 Task: Set up a 60-minute meeting to discuss employee recognition.
Action: Mouse moved to (127, 152)
Screenshot: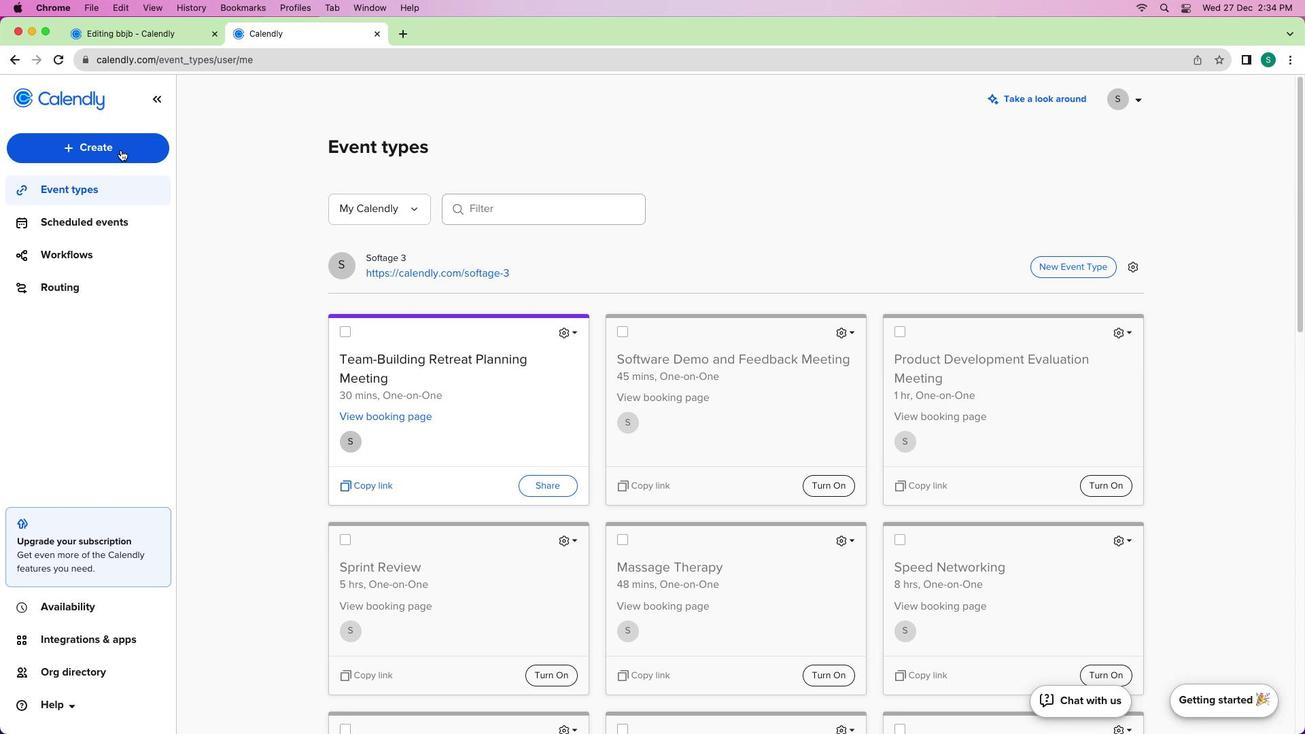 
Action: Mouse pressed left at (127, 152)
Screenshot: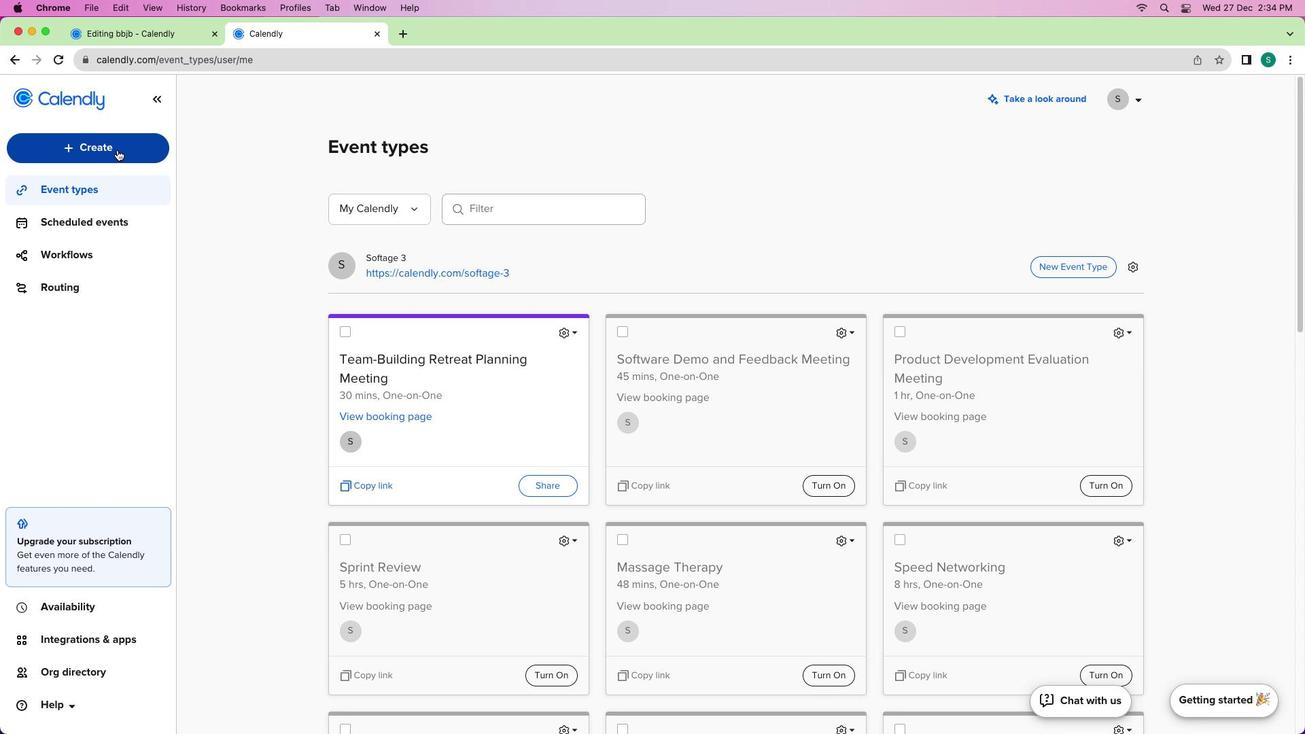 
Action: Mouse moved to (117, 149)
Screenshot: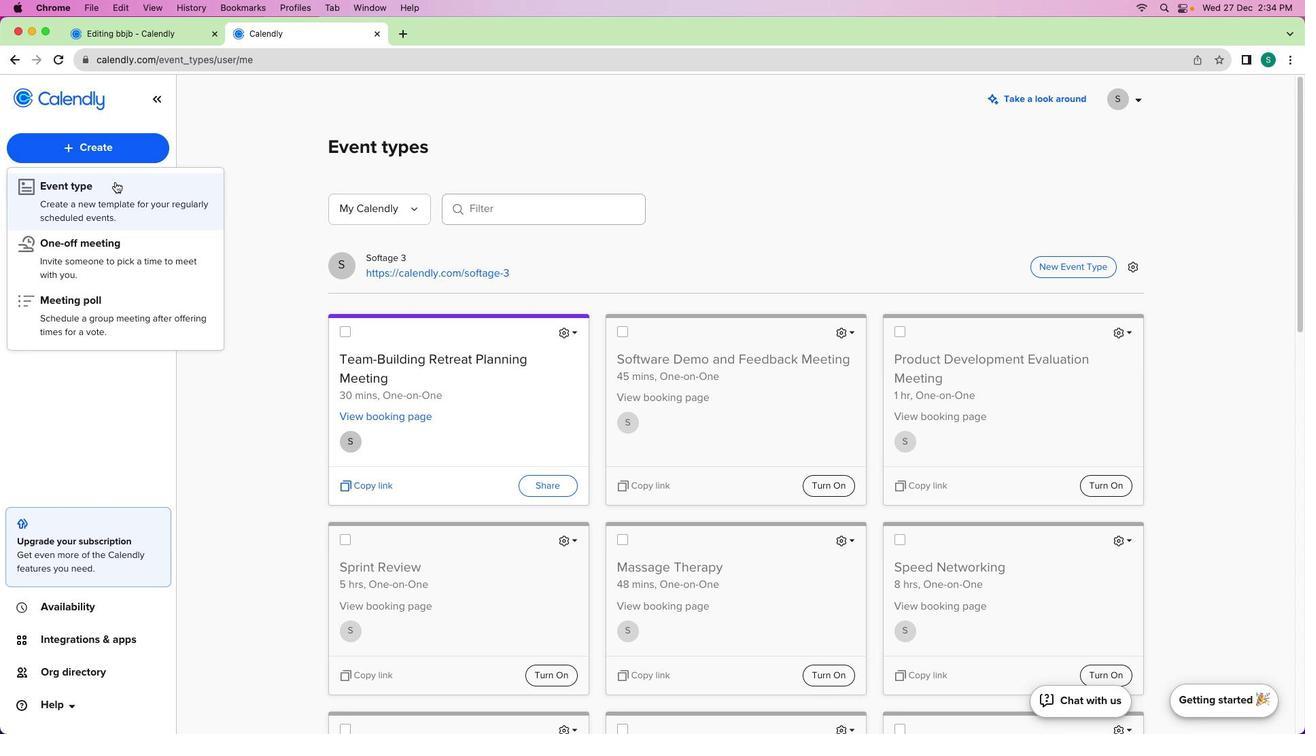 
Action: Mouse pressed left at (117, 149)
Screenshot: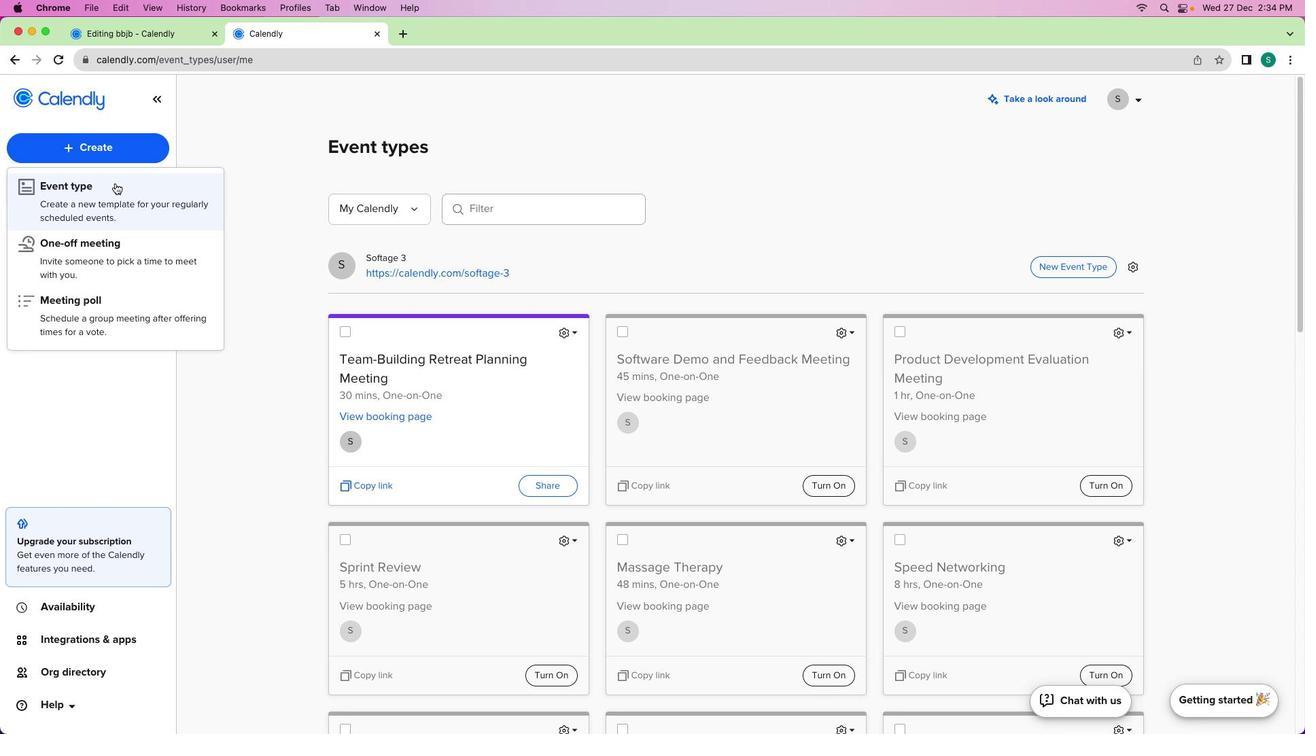
Action: Mouse moved to (114, 185)
Screenshot: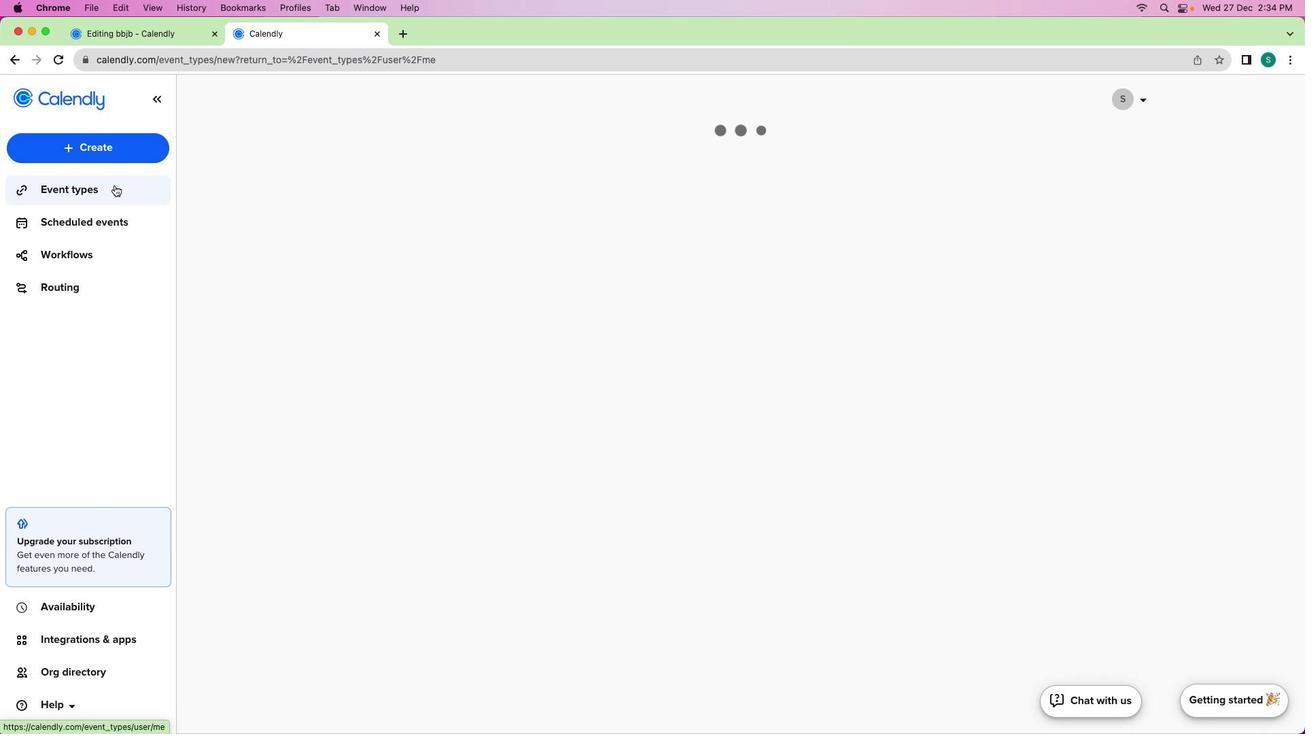 
Action: Mouse pressed left at (114, 185)
Screenshot: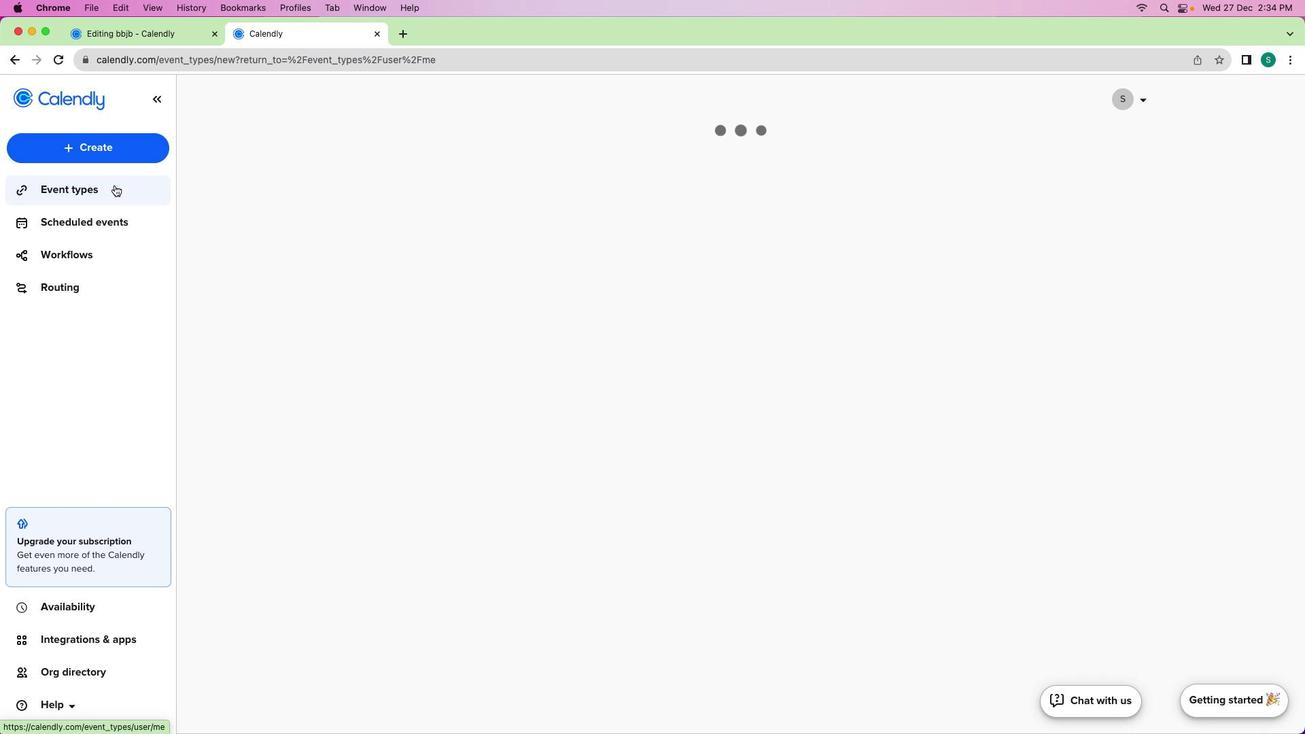 
Action: Mouse moved to (440, 272)
Screenshot: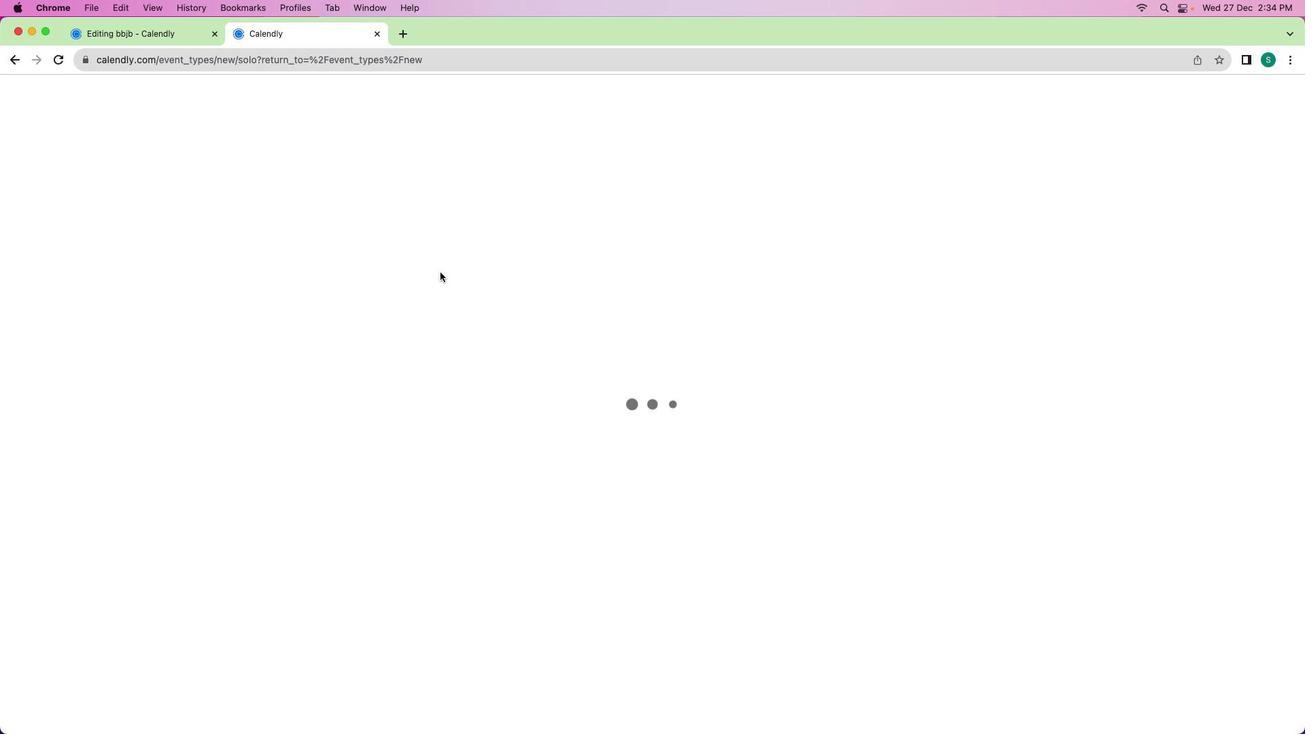 
Action: Mouse pressed left at (440, 272)
Screenshot: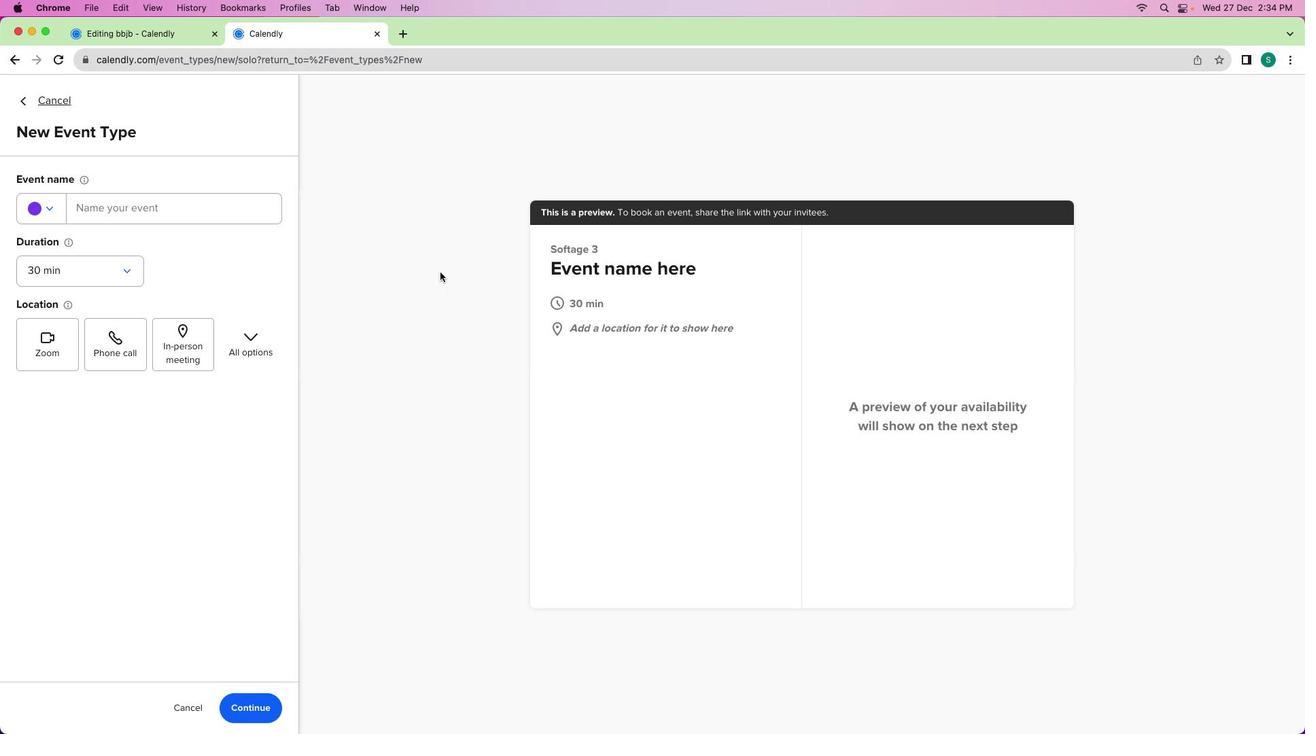 
Action: Mouse moved to (147, 216)
Screenshot: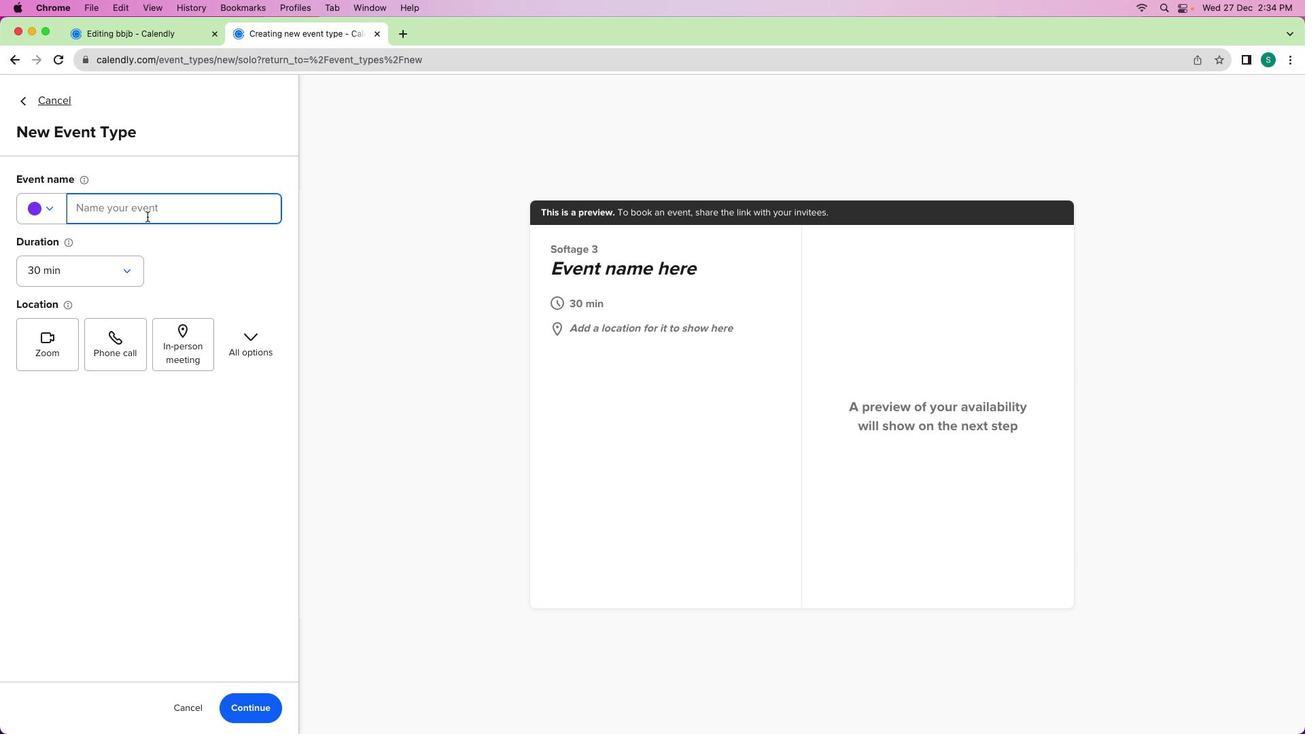 
Action: Mouse pressed left at (147, 216)
Screenshot: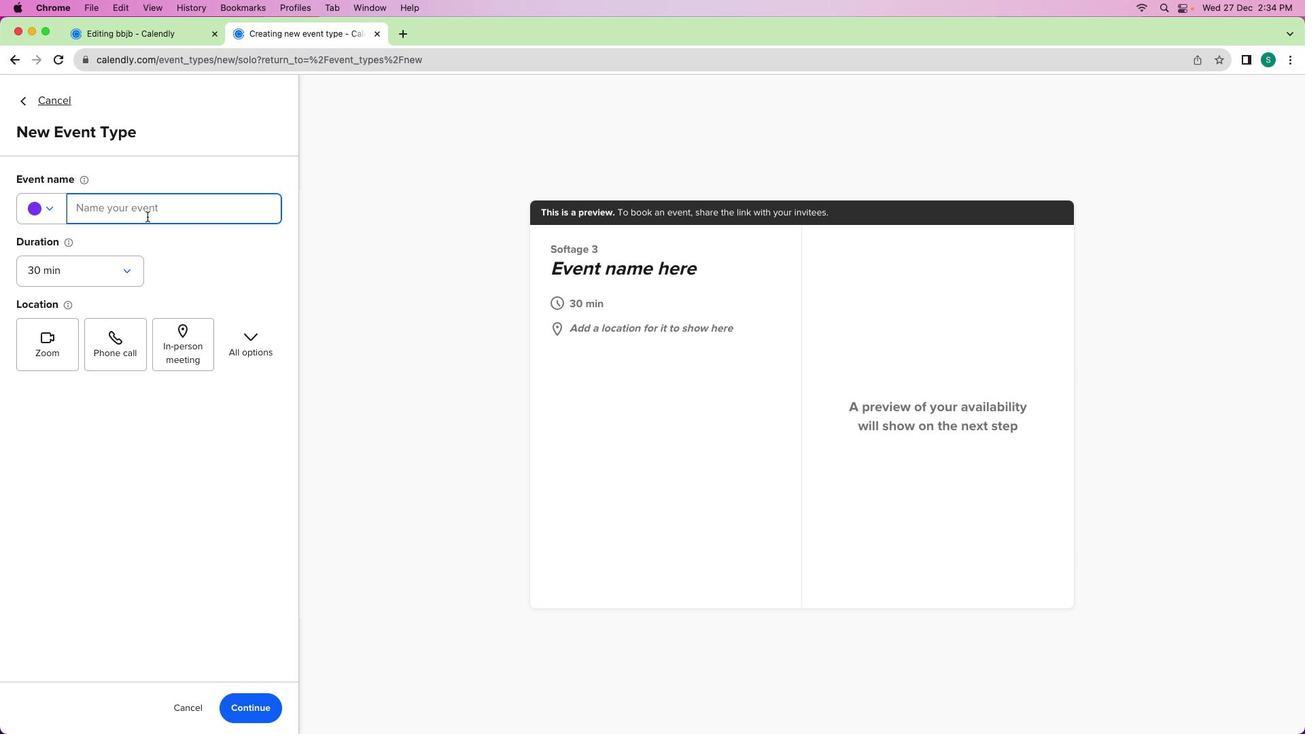 
Action: Key pressed Key.shift'E''M''P''L''O''Y''E''E'Key.spaceKey.shift'R''E''C''O''G'Key.backspaceKey.backspaceKey.backspaceKey.backspaceKey.backspaceKey.backspaceKey.backspaceKey.backspaceKey.backspaceKey.backspaceKey.backspaceKey.backspaceKey.backspaceKey.backspaceKey.backspaceKey.backspaceKey.caps_lockKey.shift'E''m''p''l''o''y''e''e'Key.spaceKey.shift'R''e''c''o''g''n''i''t''i''o''n'Key.spaceKey.shift'D''i''s''c''u''s''s''i''o''n'Key.spaceKey.shift'M''e''e''t''i''n''g'
Screenshot: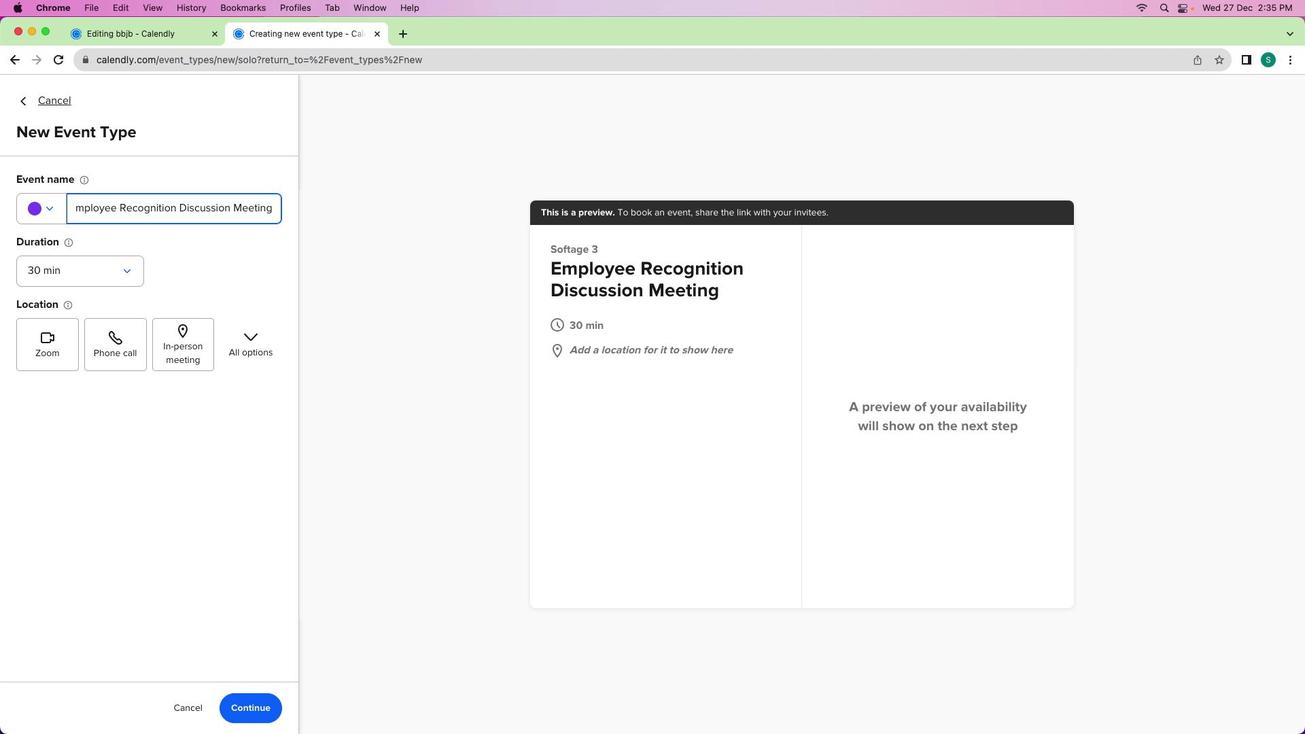 
Action: Mouse moved to (71, 280)
Screenshot: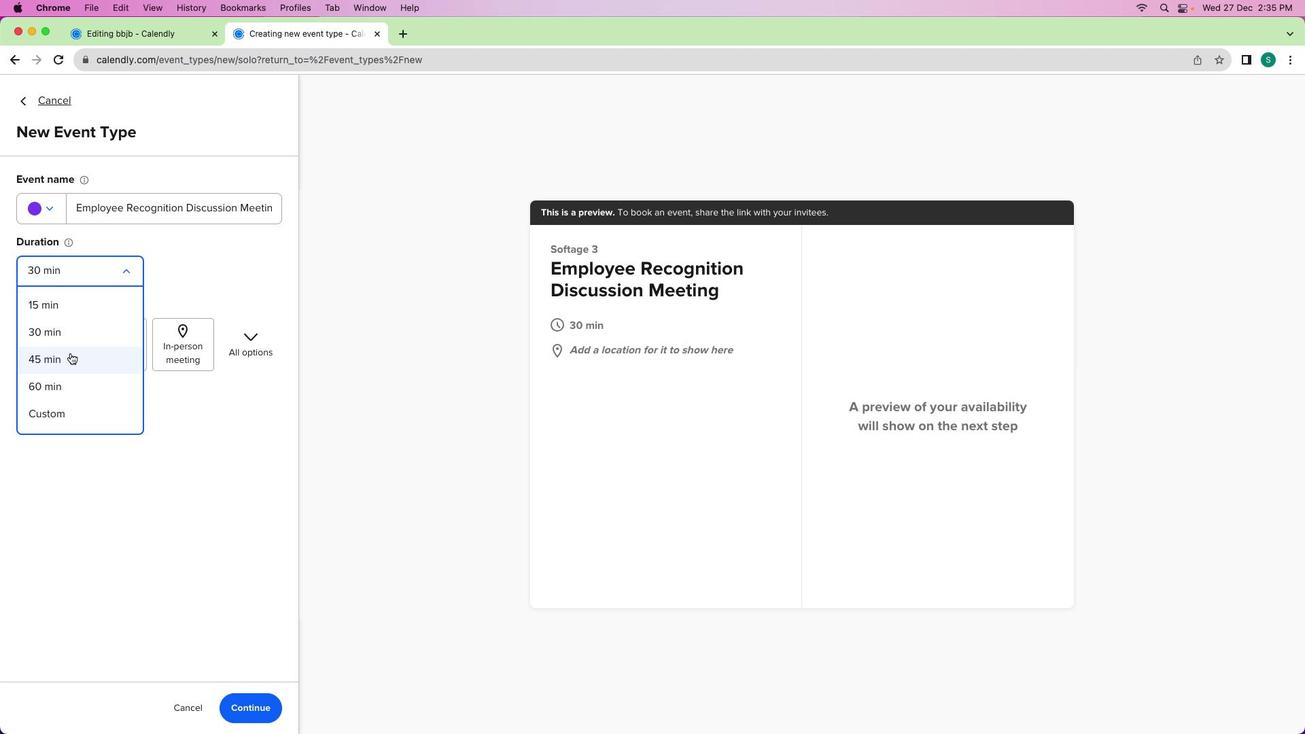 
Action: Mouse pressed left at (71, 280)
Screenshot: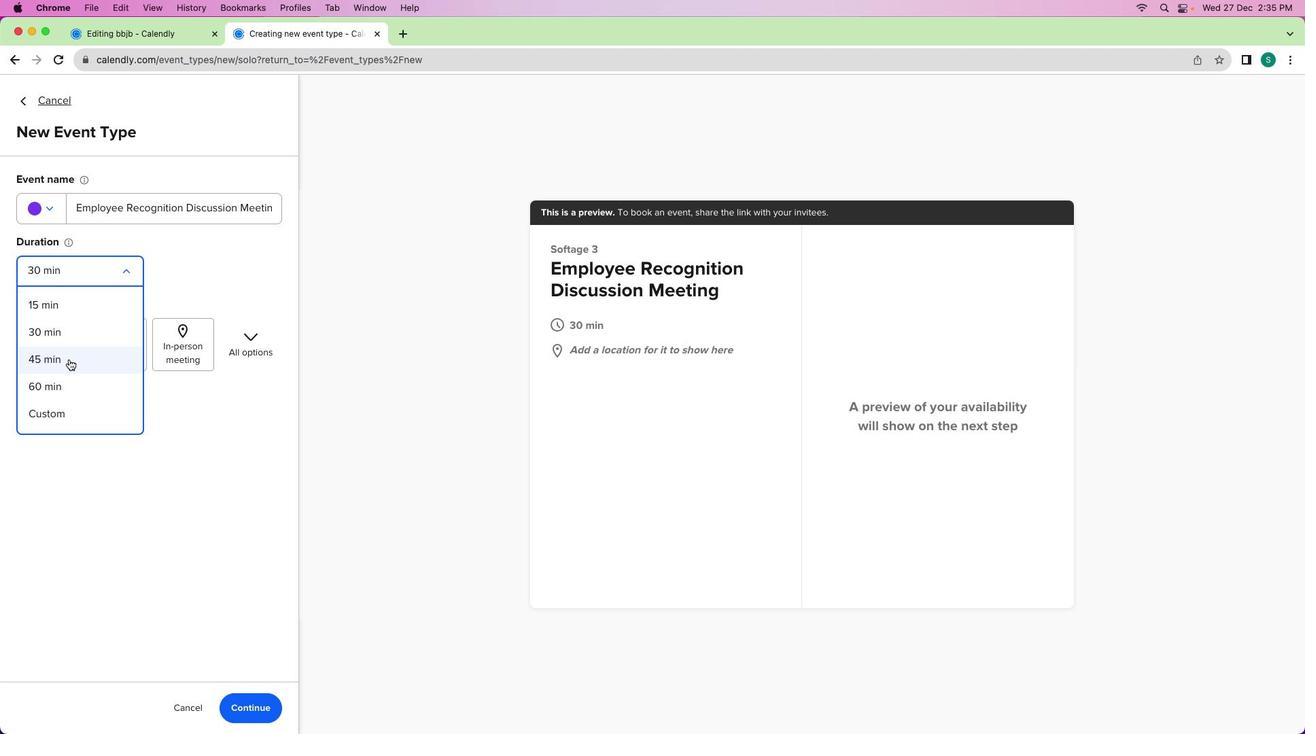 
Action: Mouse moved to (65, 380)
Screenshot: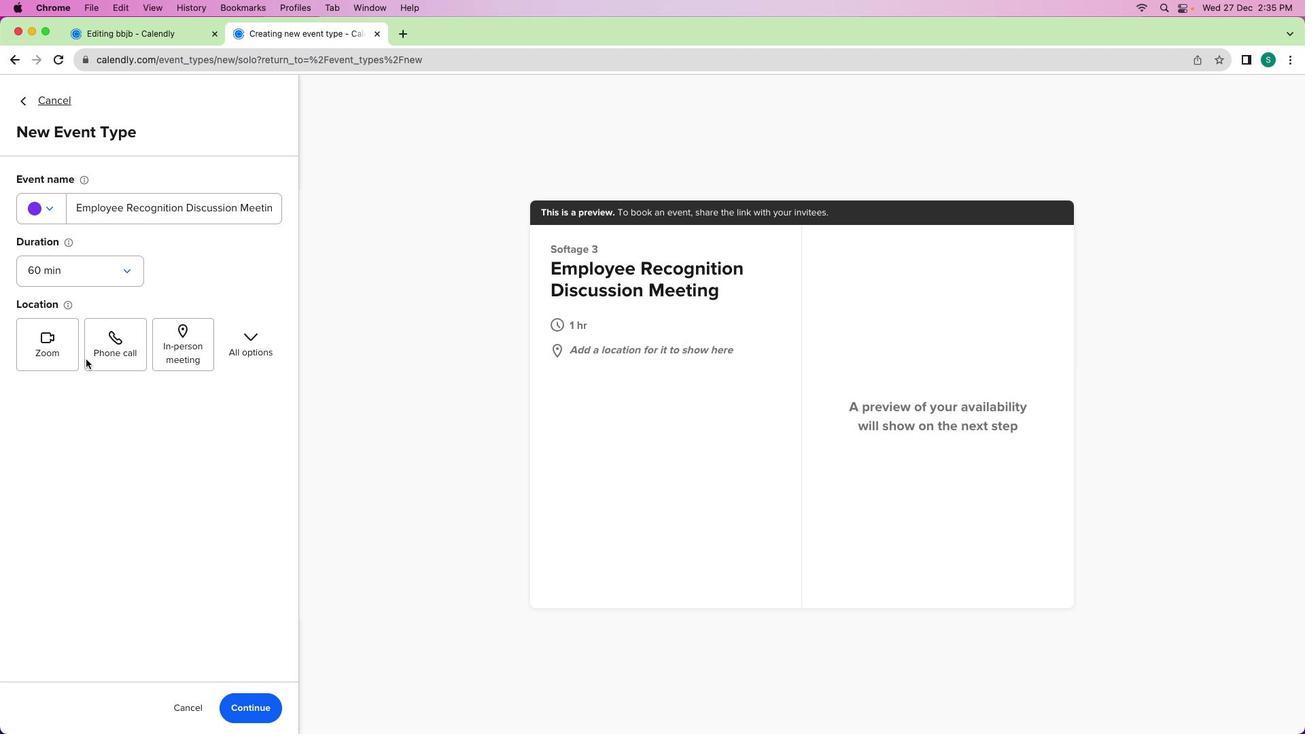 
Action: Mouse pressed left at (65, 380)
Screenshot: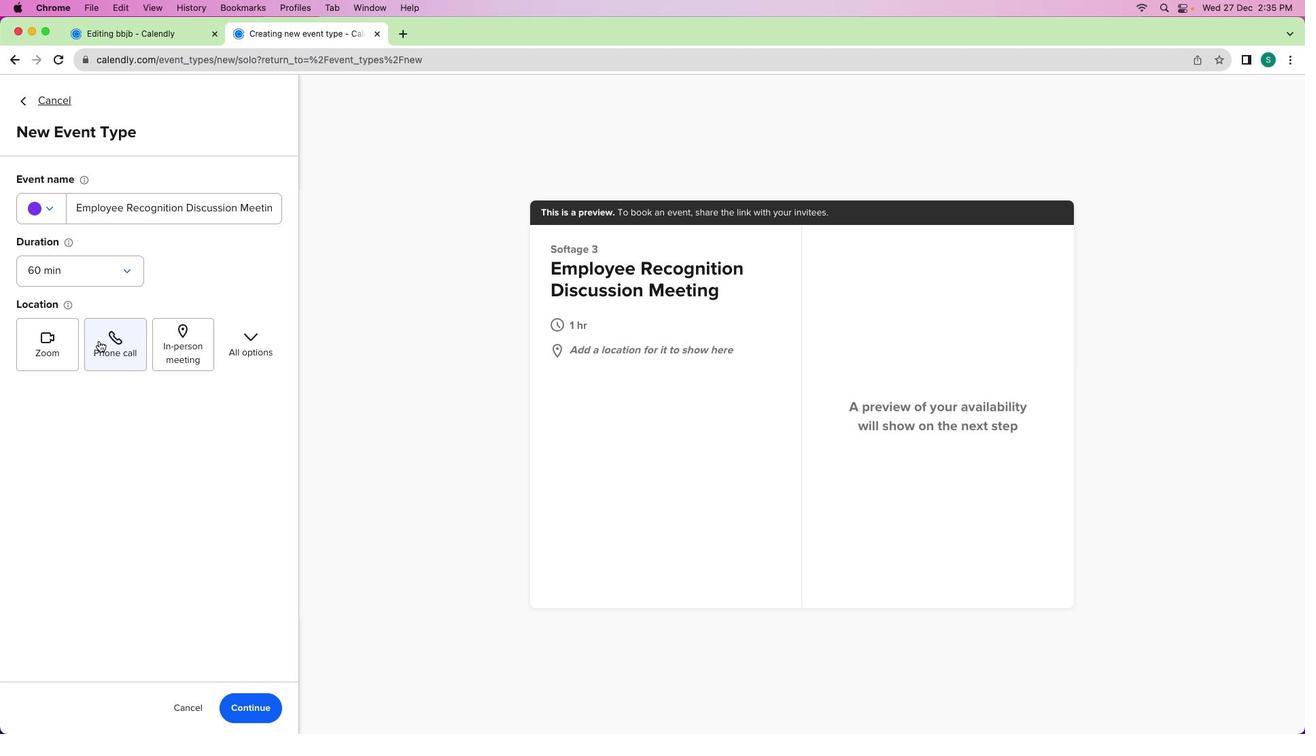 
Action: Mouse moved to (58, 369)
Screenshot: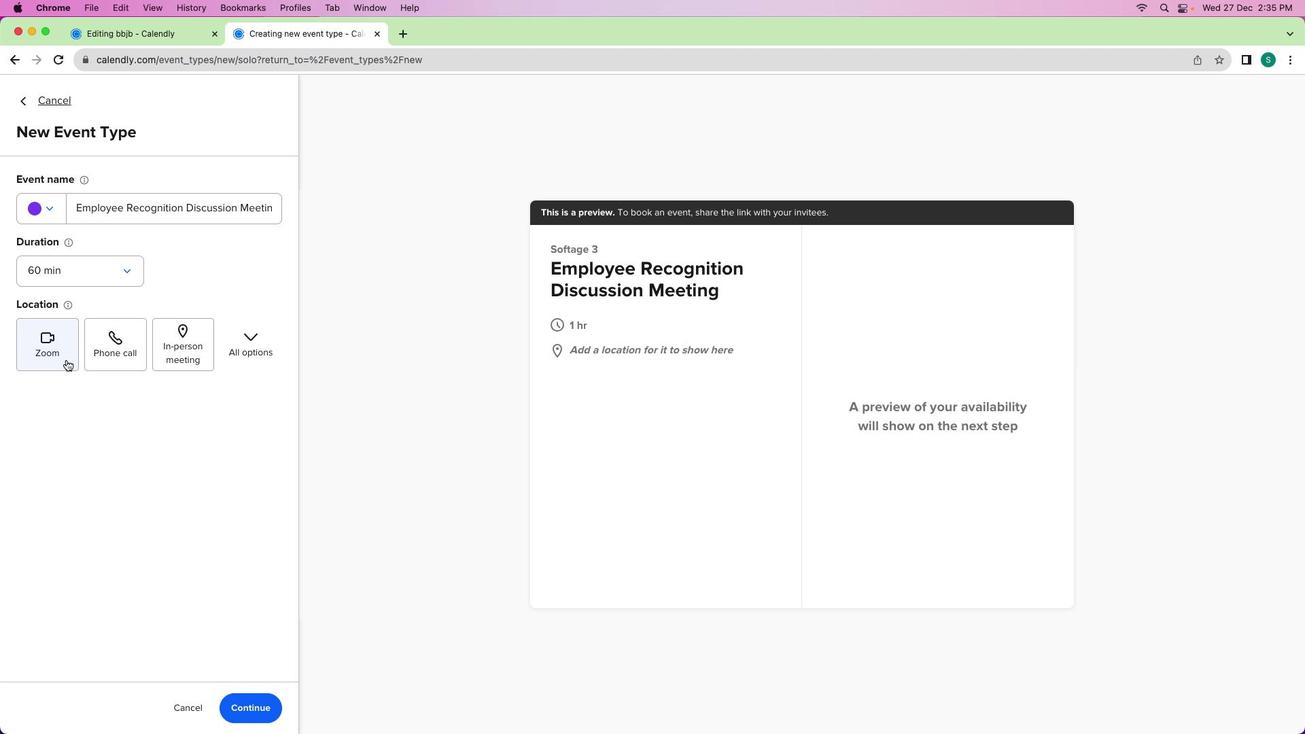 
Action: Mouse pressed left at (58, 369)
Screenshot: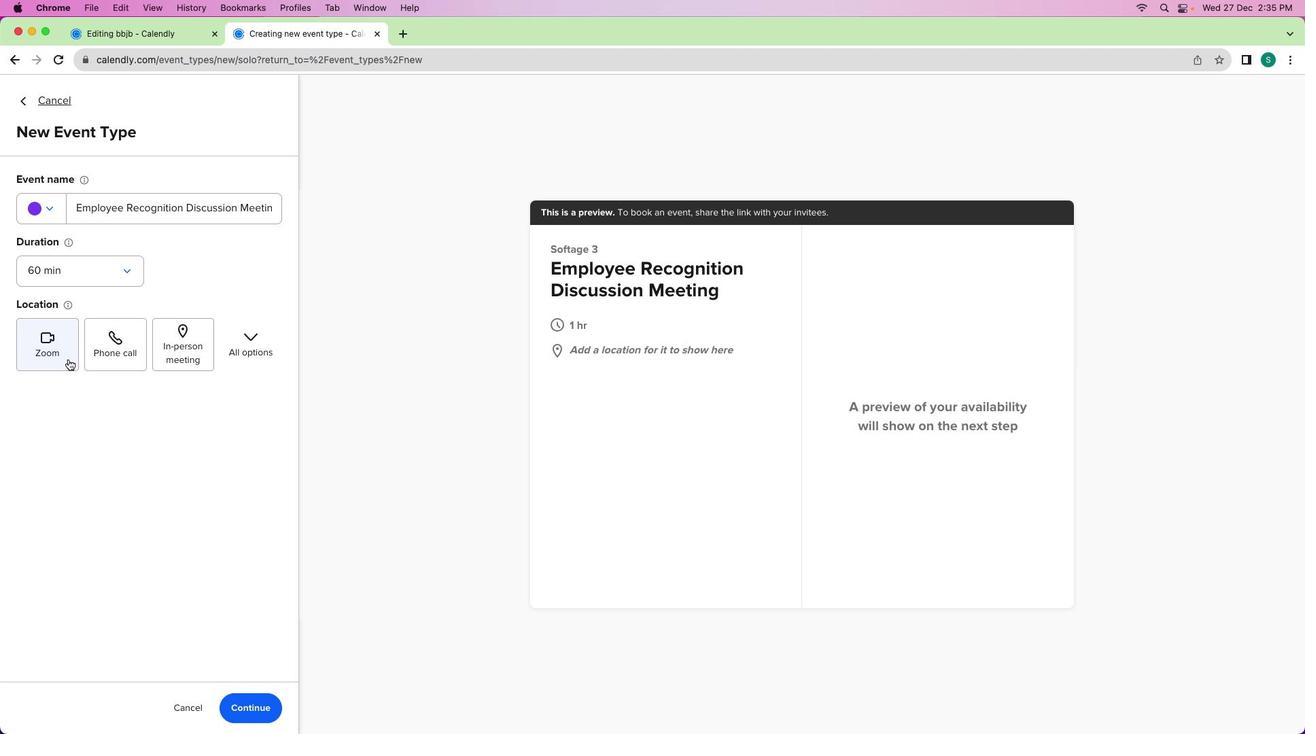 
Action: Mouse moved to (68, 359)
Screenshot: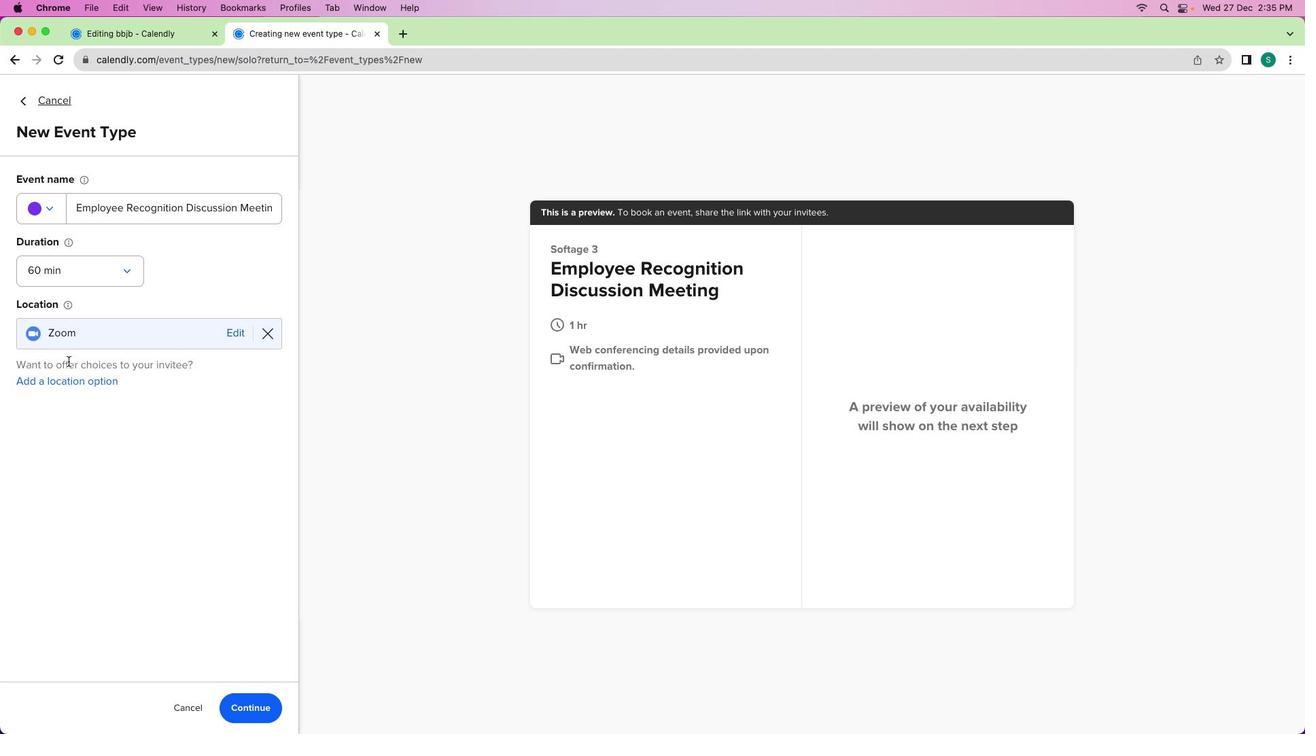 
Action: Mouse pressed left at (68, 359)
Screenshot: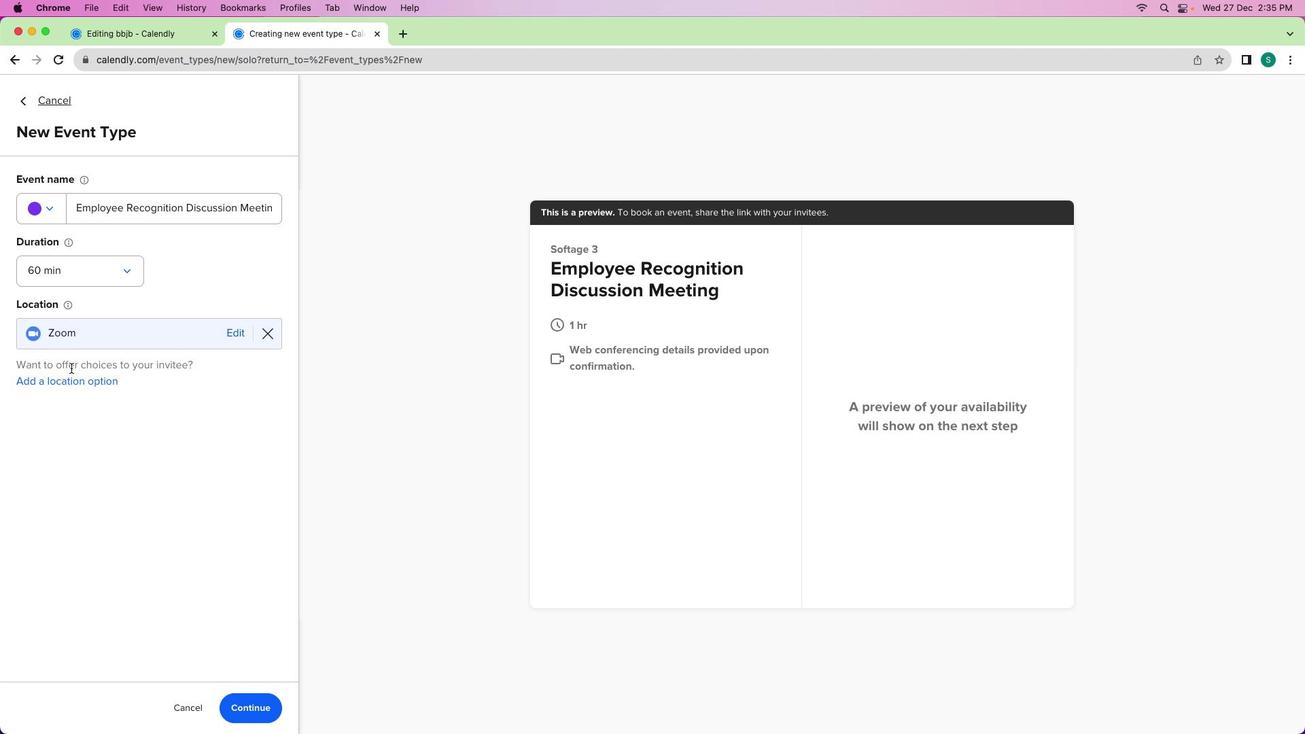 
Action: Mouse moved to (267, 703)
Screenshot: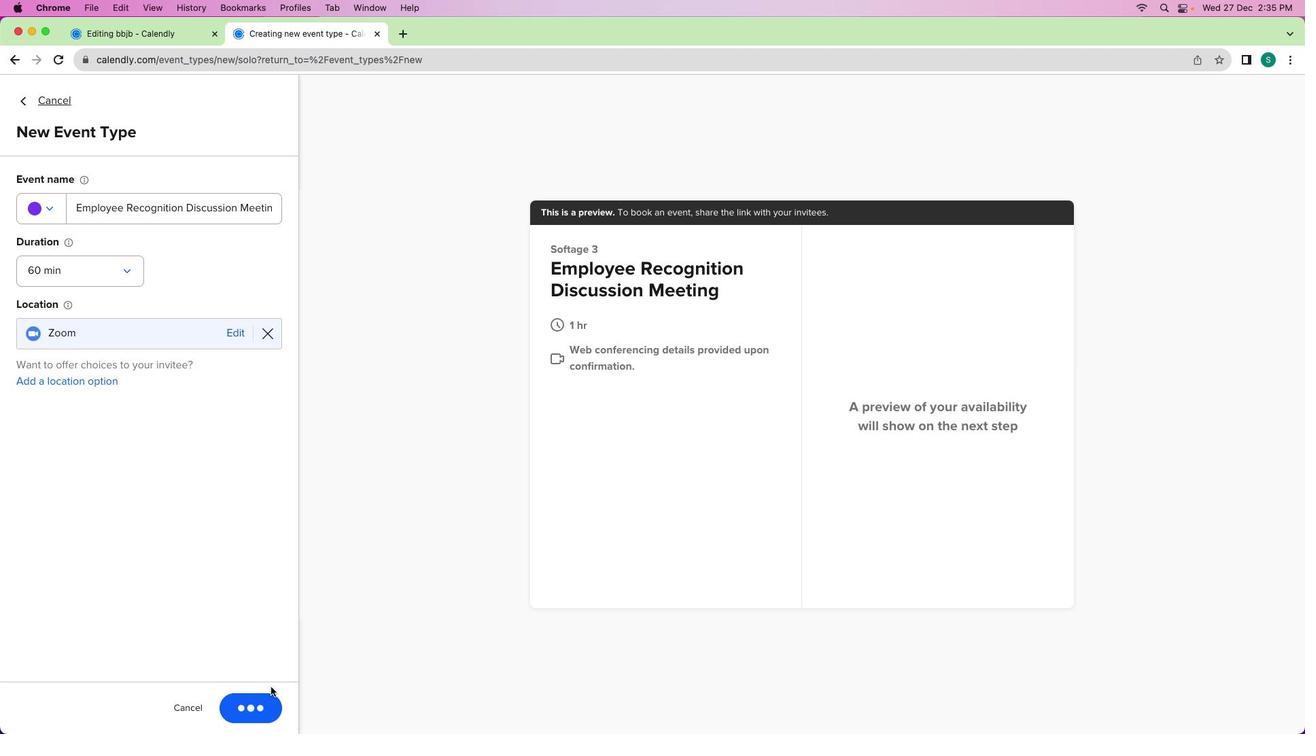 
Action: Mouse pressed left at (267, 703)
Screenshot: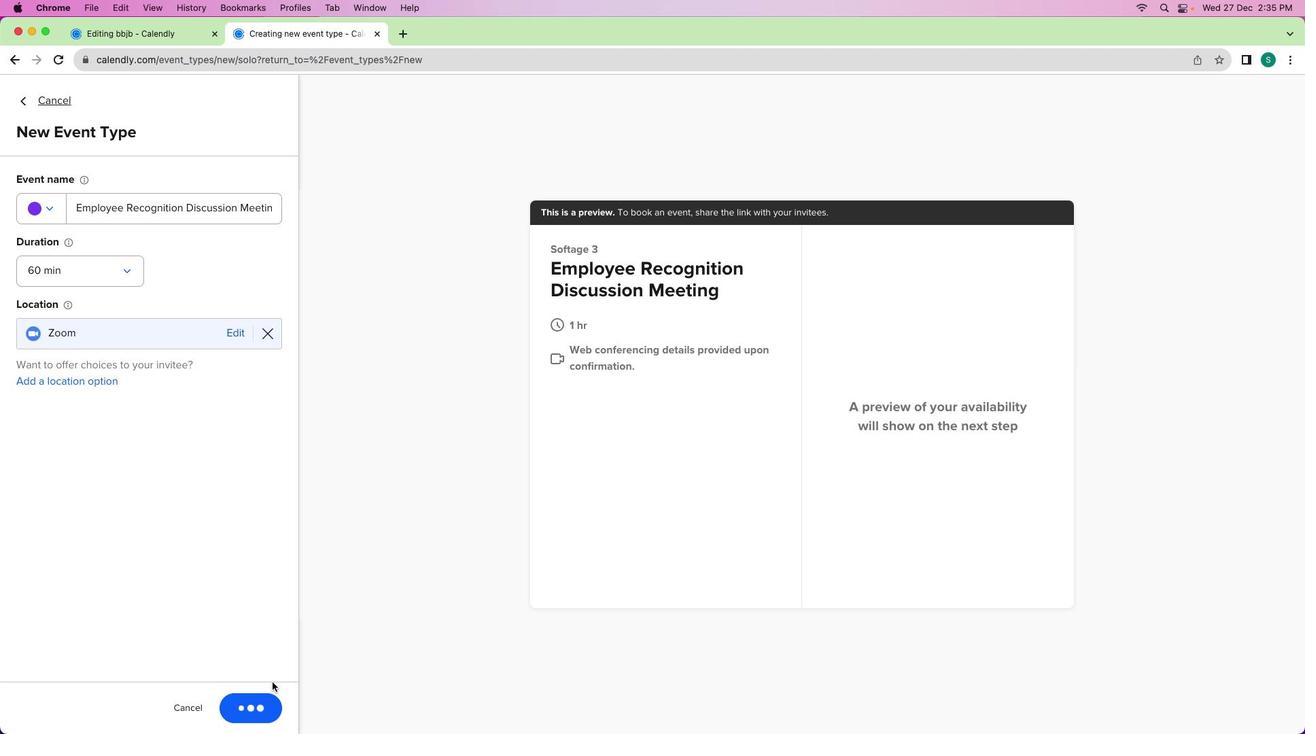 
Action: Mouse moved to (206, 219)
Screenshot: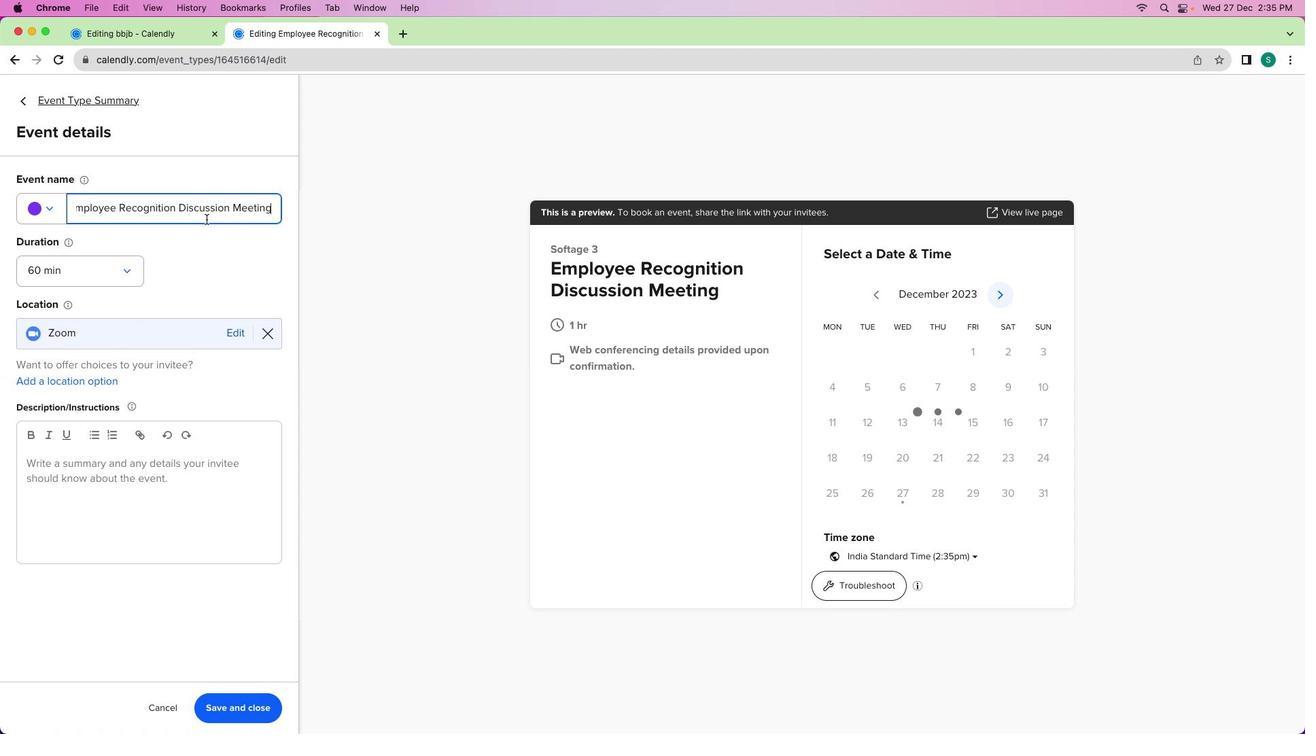 
Action: Mouse pressed left at (206, 219)
Screenshot: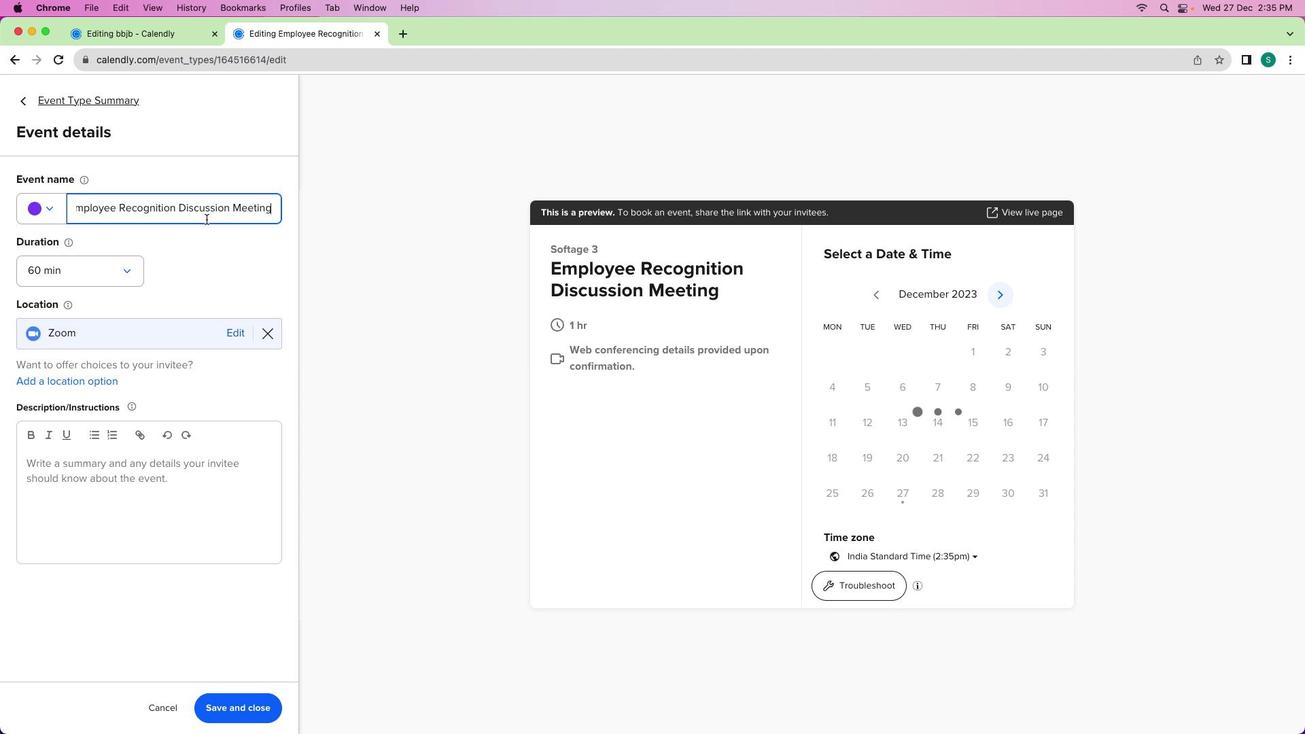 
Action: Mouse moved to (127, 475)
Screenshot: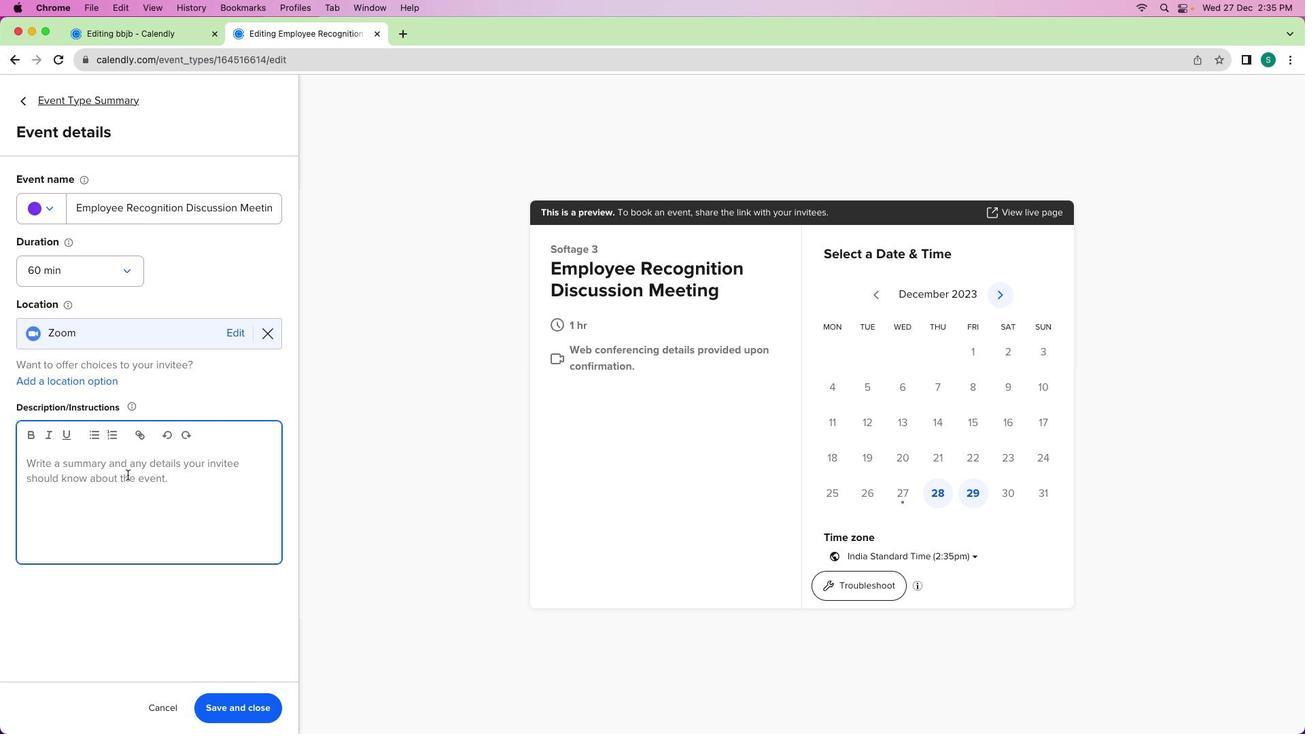 
Action: Mouse pressed left at (127, 475)
Screenshot: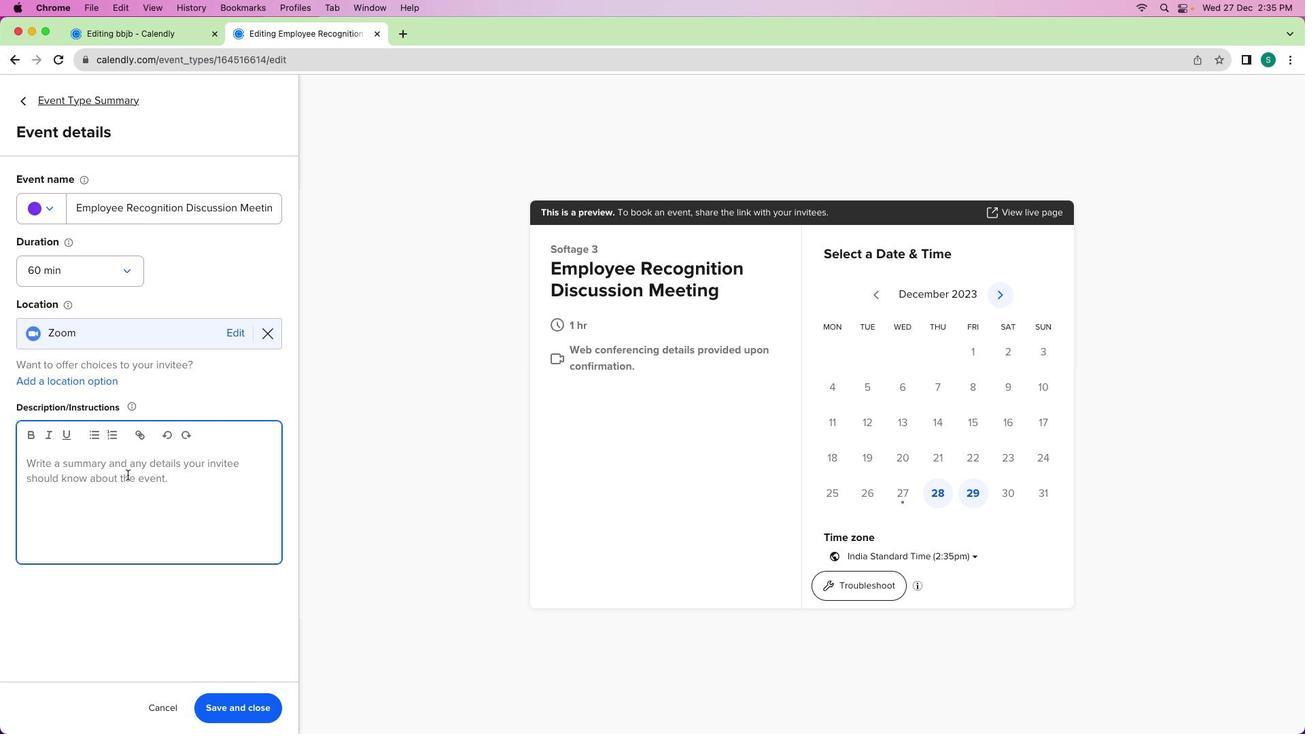 
Action: Mouse moved to (127, 475)
Screenshot: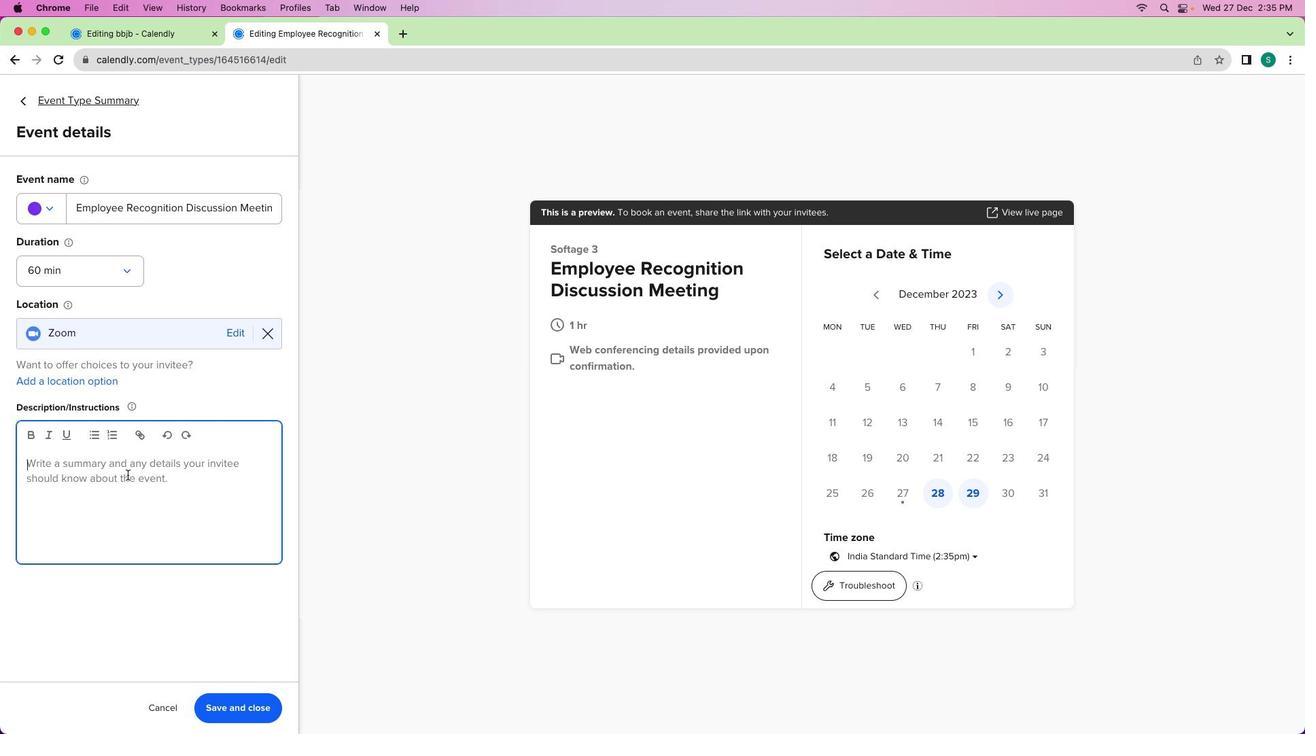 
Action: Key pressed Key.shift'J''o''i''n'Key.space'f''o''r'Key.space'a'Key.space'6''0''-''m''i''n''u''t''e'Key.space'n''e'Key.backspaceKey.backspace'm''e''e''t''i''n''g'Key.space't''o'Key.space'd''i''s''c''s'Key.backspace'u''s''s'Key.space'e''m''p''l''o''y''e''e'Key.space'r''e''c''o''g''n''i''t''i''o''n'Key.space's''t''r''a''t''e''g''i''e''s'Key.space'a''n''d'Key.space'i''n''i''t''i''a''t''i''v''e''s''.'Key.spaceKey.shift'Y''o''u''r'Key.spaceKey.space'i''n''s''i''g''h''t''s'Key.space'a''r''e'Key.space'v''a''l''u''a''b''l''e'Key.space'a''s'Key.space'w''e'Key.space'a''i''m'Key.space't''o'Key.space'e''n''h''a''n''c''e'Key.space'o''u''r'Key.space'r''e''c''o''g''n''i''t''i''o''n'Key.space'p''r''o''g''r''a''m''s'Key.space'a''n''n''d'Key.space'c'Key.leftKey.leftKey.leftKey.backspaceKey.down'r''e''a''t''e'Key.space'a'Key.space'p''o''s''i''t''i''v''e'Key.space'a''n''d'Key.space'm''o''t''i''v''a''t''i''n''g'Key.space'w''o''r''k''p''l''a''c''c'Key.backspace'r'Key.backspace'e''.'
Screenshot: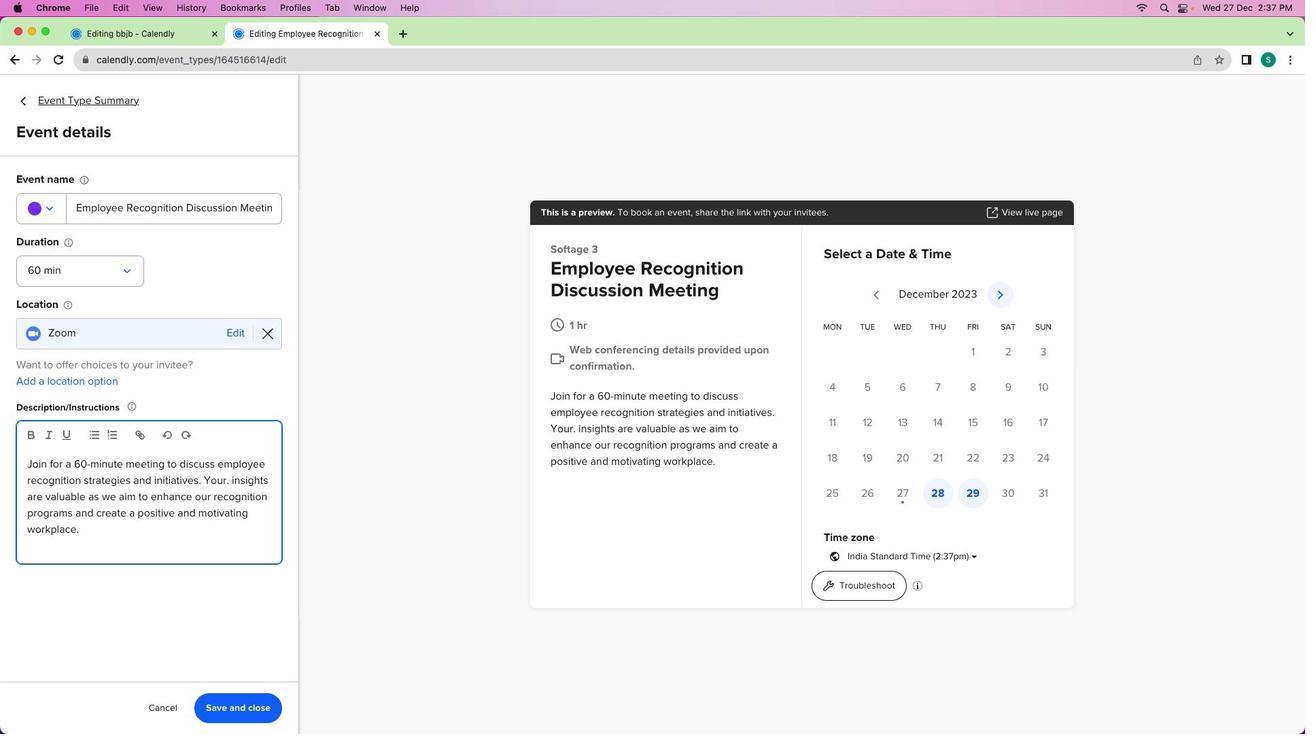 
Action: Mouse moved to (229, 703)
Screenshot: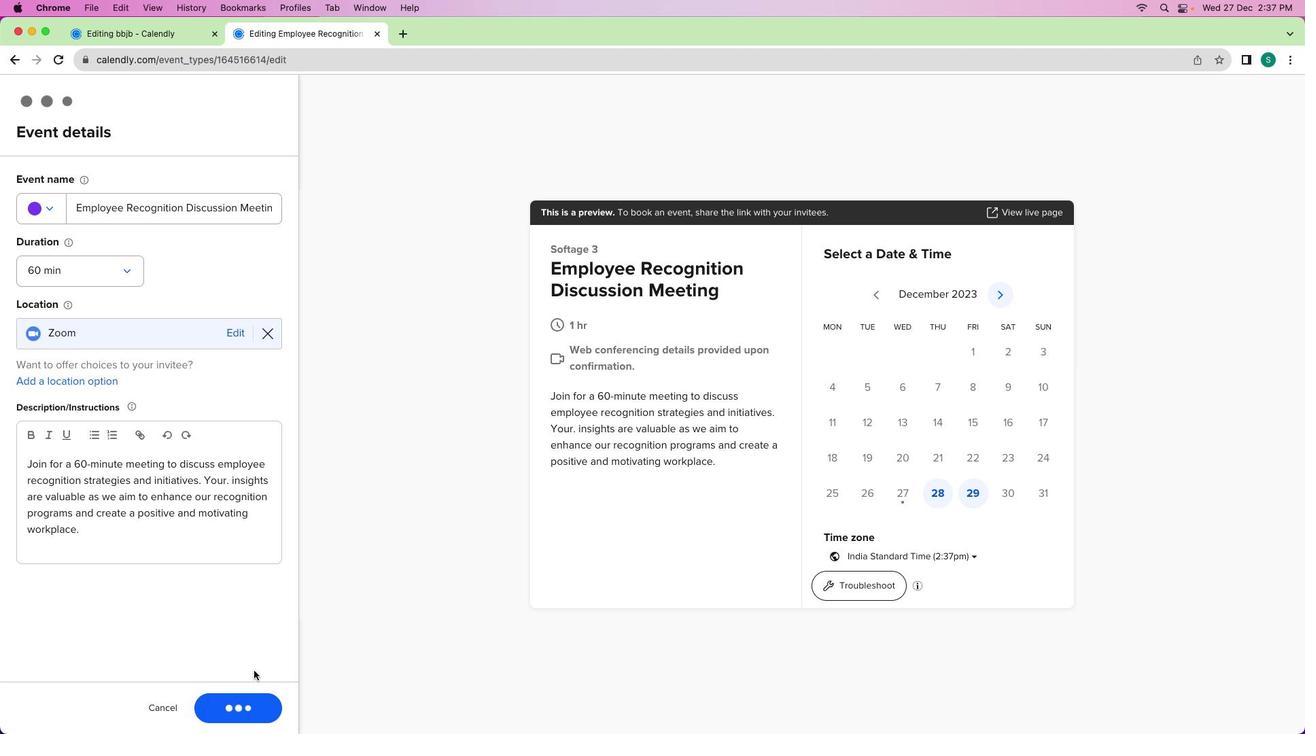 
Action: Mouse pressed left at (229, 703)
Screenshot: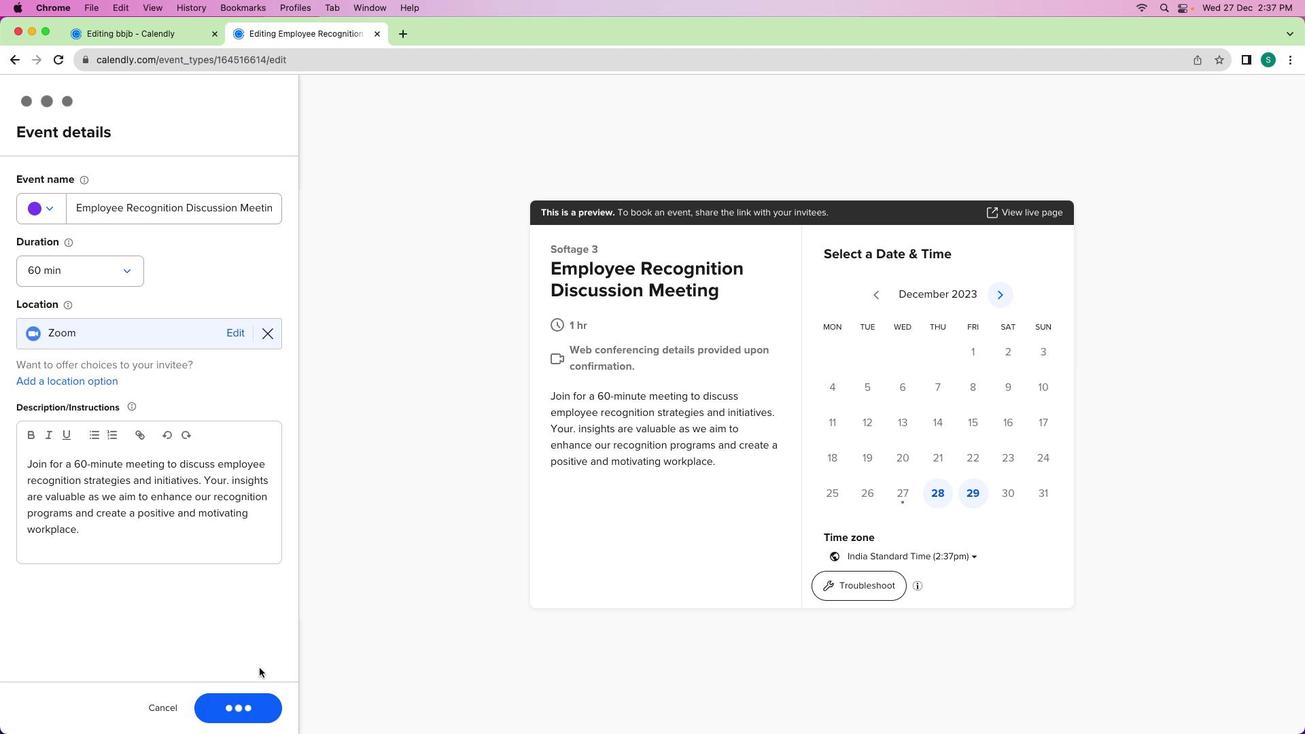 
Action: Mouse moved to (955, 493)
Screenshot: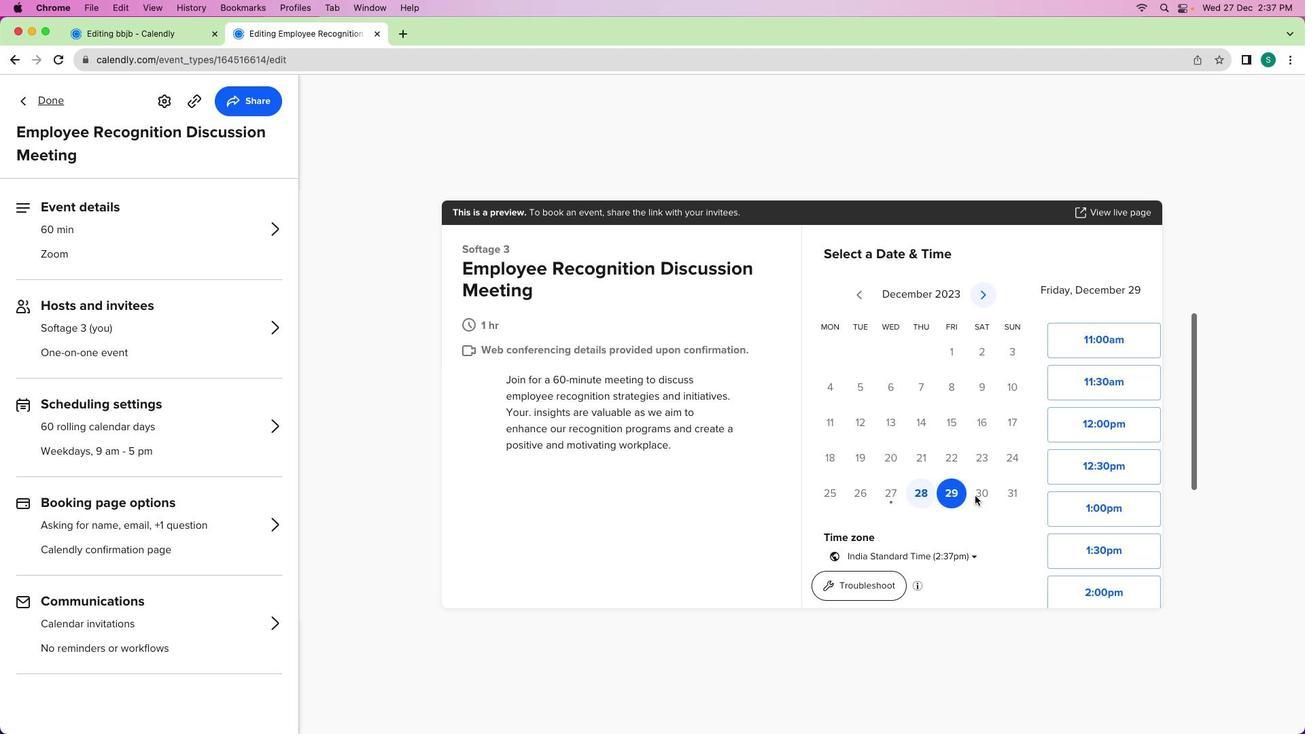 
Action: Mouse pressed left at (955, 493)
Screenshot: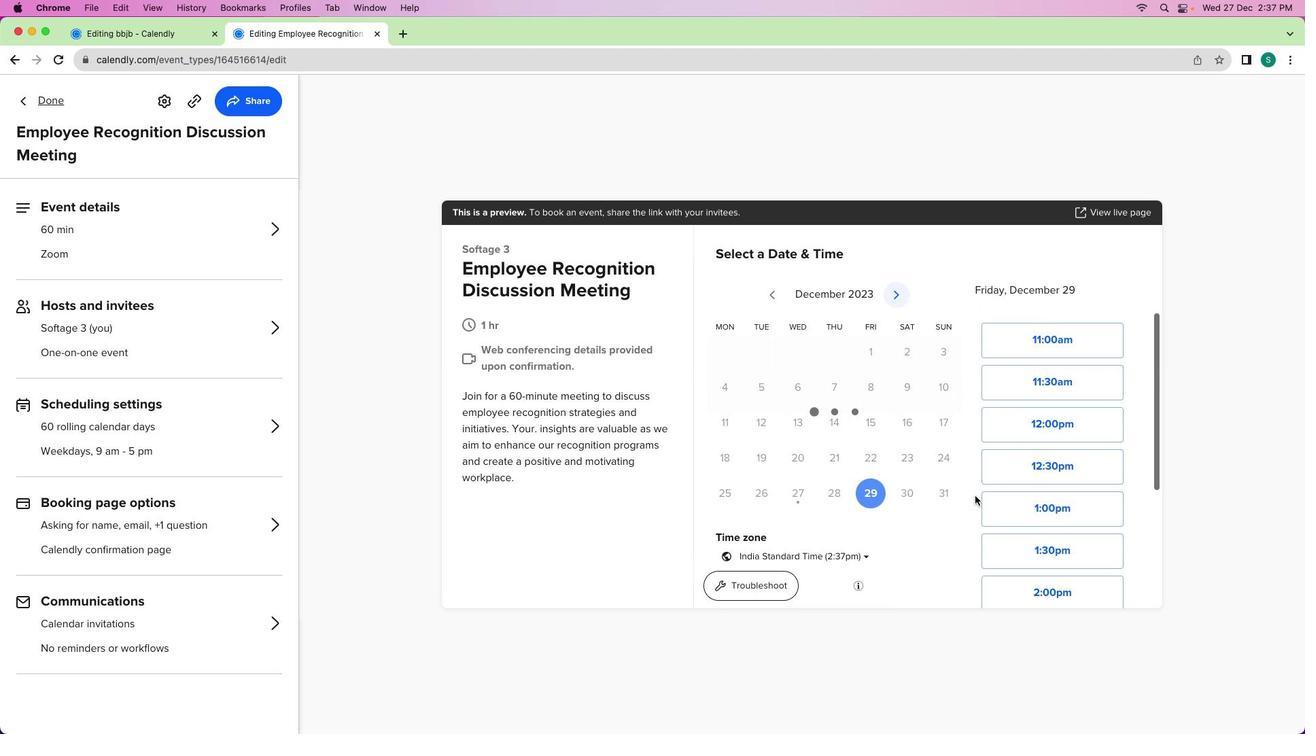 
Action: Mouse moved to (977, 495)
Screenshot: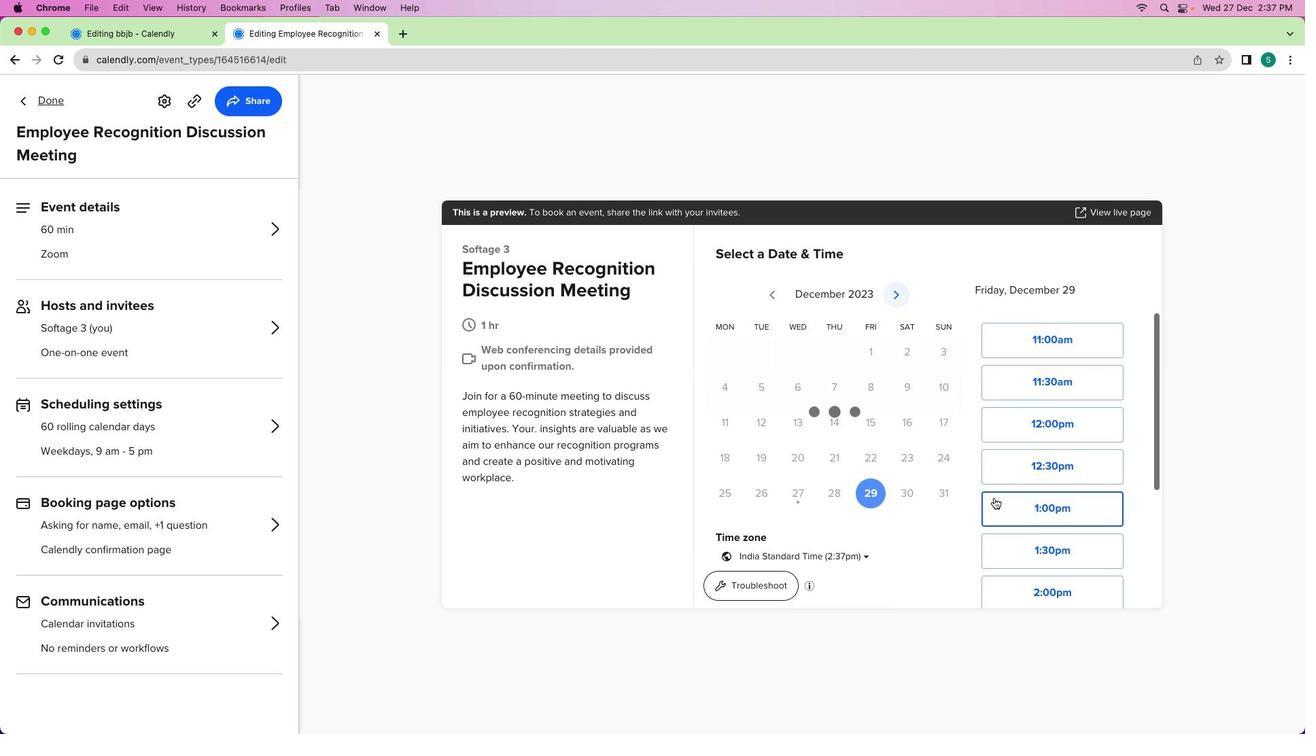 
Action: Mouse pressed left at (977, 495)
Screenshot: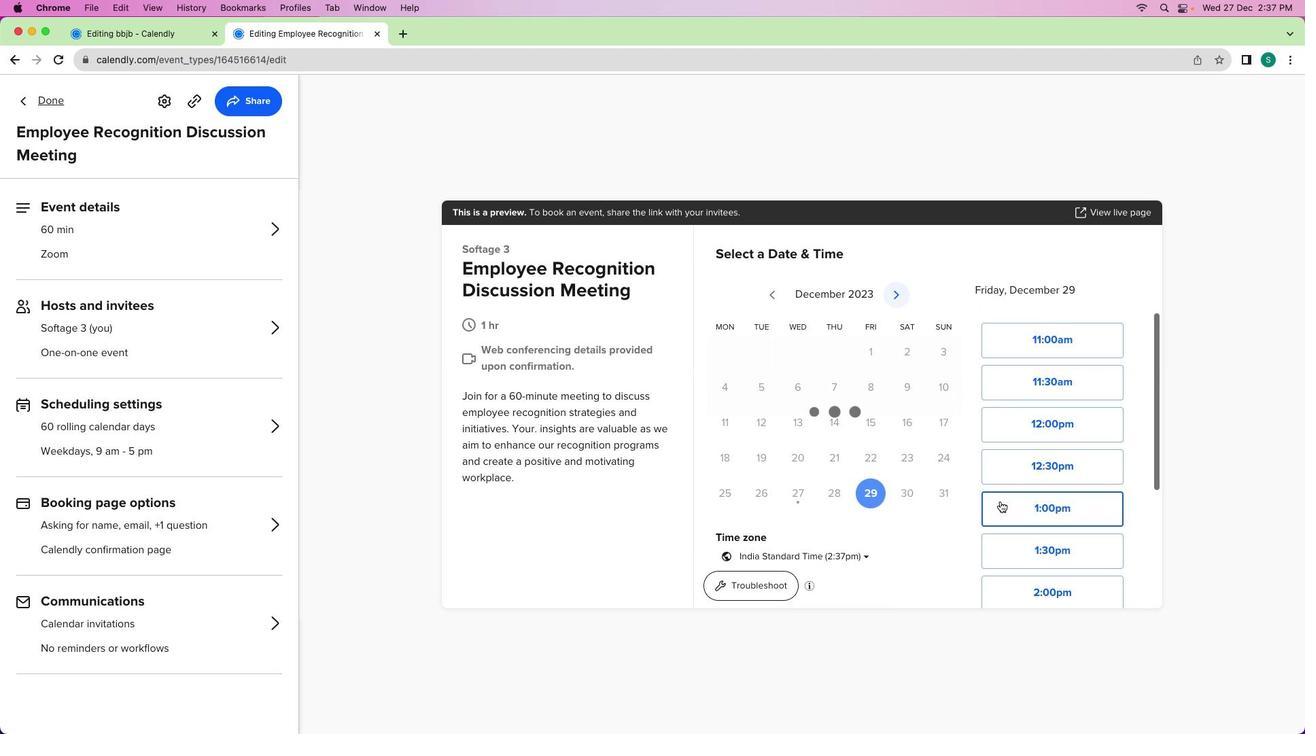 
Action: Mouse moved to (1016, 502)
Screenshot: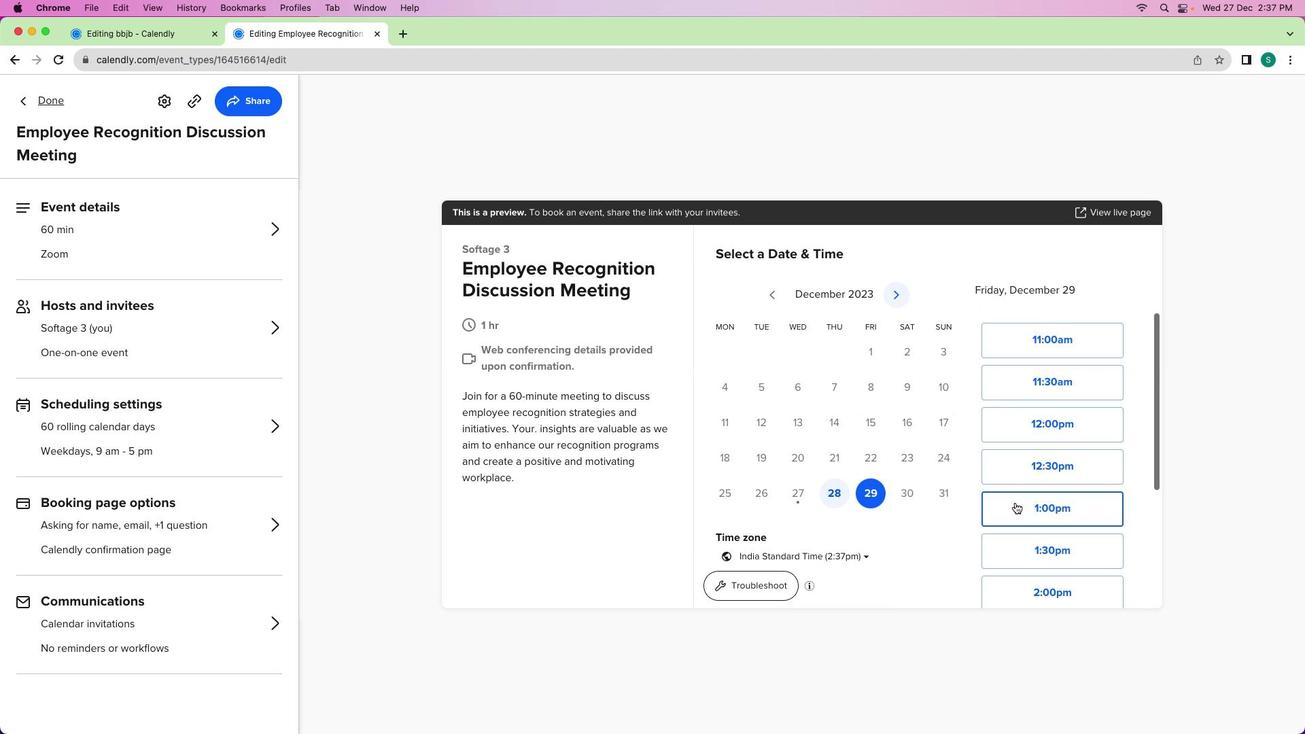 
Action: Mouse pressed left at (1016, 502)
Screenshot: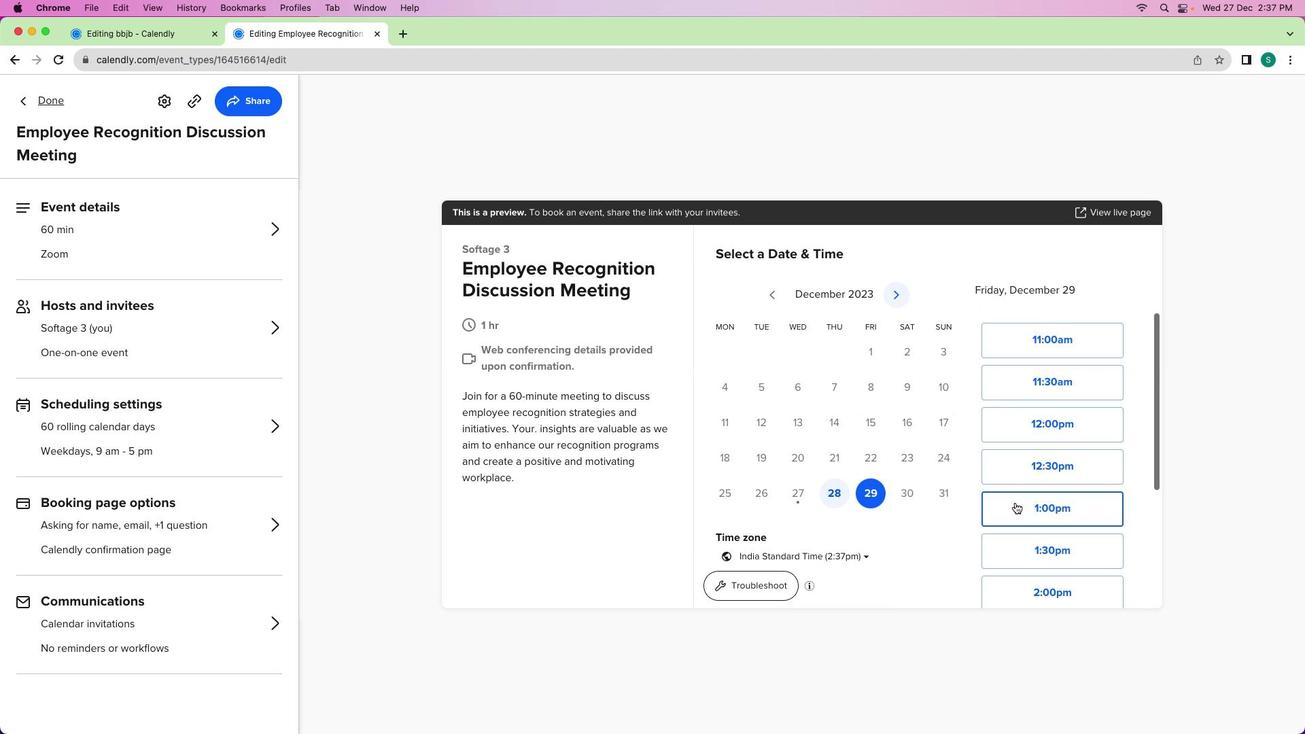 
Action: Mouse moved to (48, 102)
Screenshot: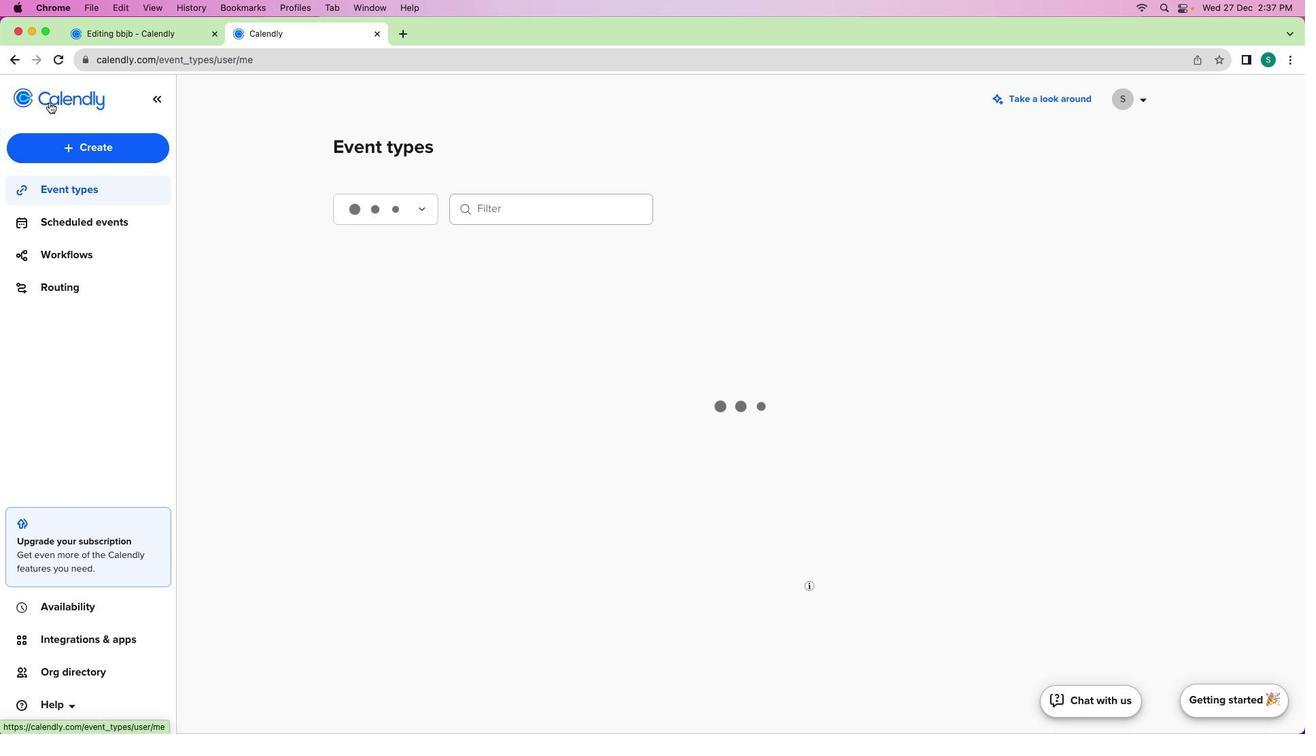 
Action: Mouse pressed left at (48, 102)
Screenshot: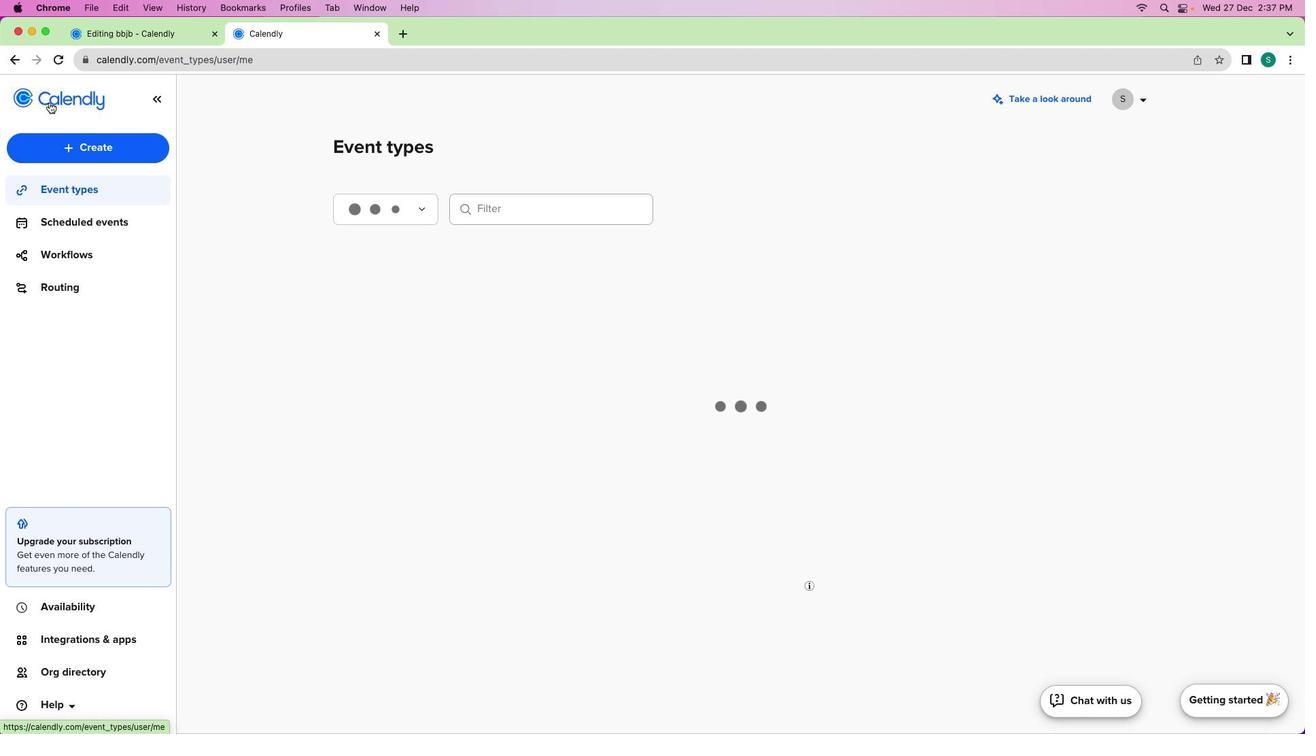 
Action: Mouse moved to (475, 420)
Screenshot: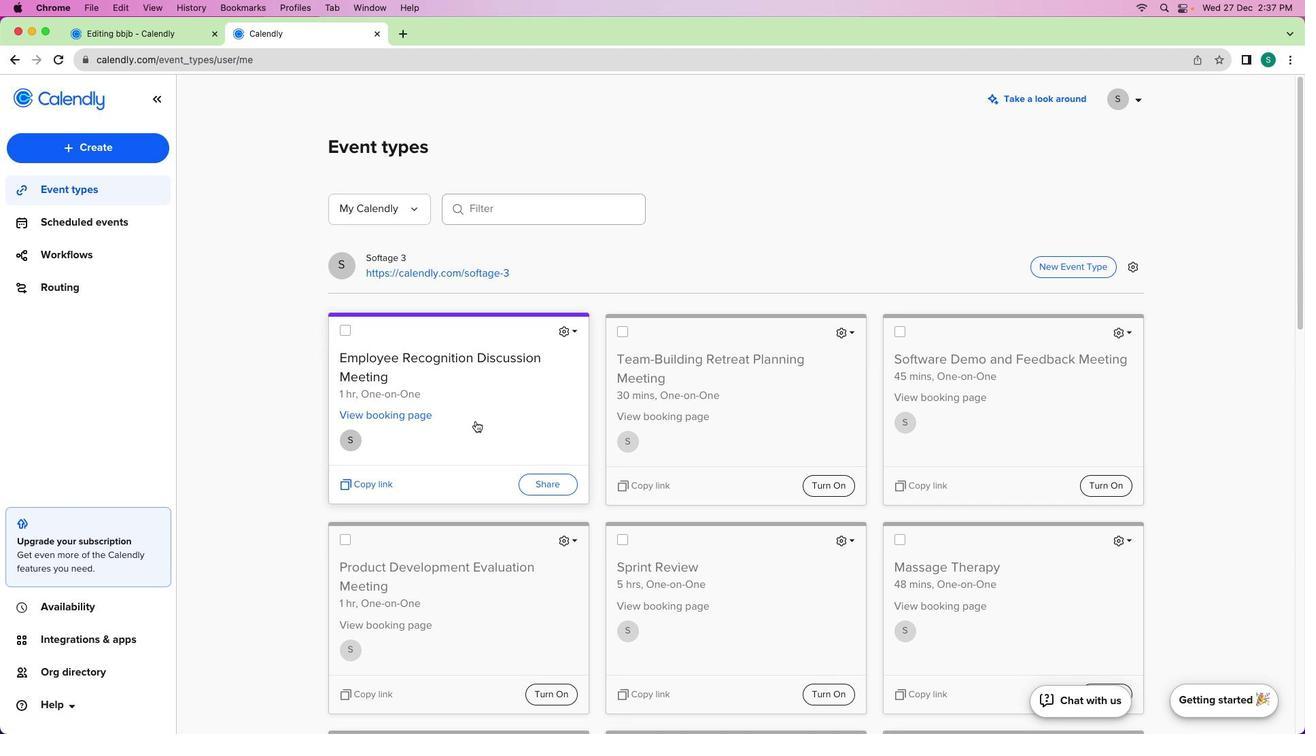 
